 Task: Set Duration of Sprint called Sprint0000000205 in Scrum Project Project0000000069 to 1 week in Jira. Set Duration of Sprint called Sprint0000000206 in Scrum Project Project0000000069 to 2 weeks in Jira. Set Duration of Sprint called Sprint0000000207 in Scrum Project Project0000000069 to 3 weeks in Jira. Create a Sprint called Sprint0000000208 in Scrum Project Project0000000070 in Jira. Create a Sprint called Sprint0000000209 in Scrum Project Project0000000070 in Jira
Action: Mouse moved to (360, 233)
Screenshot: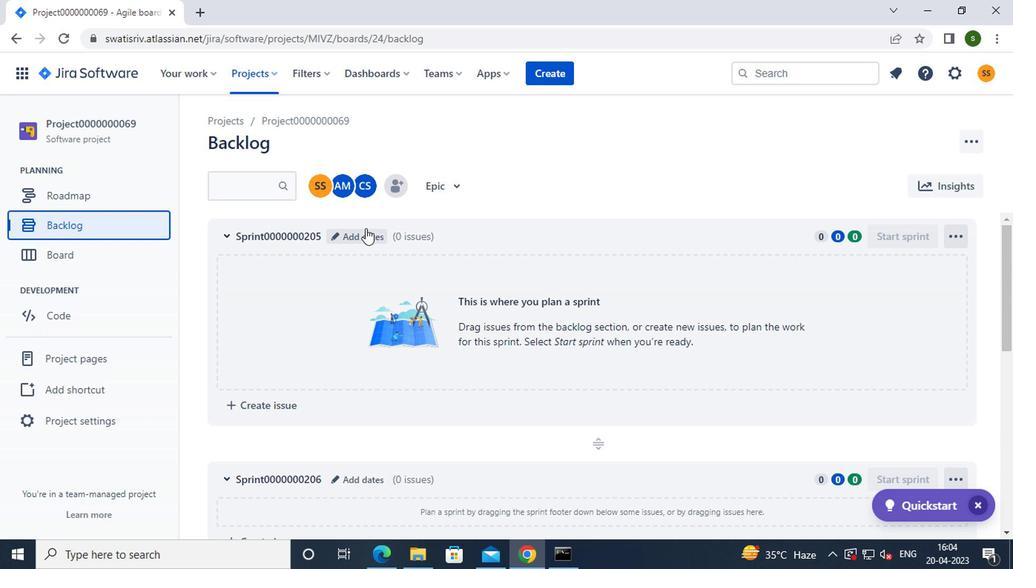
Action: Mouse pressed left at (360, 233)
Screenshot: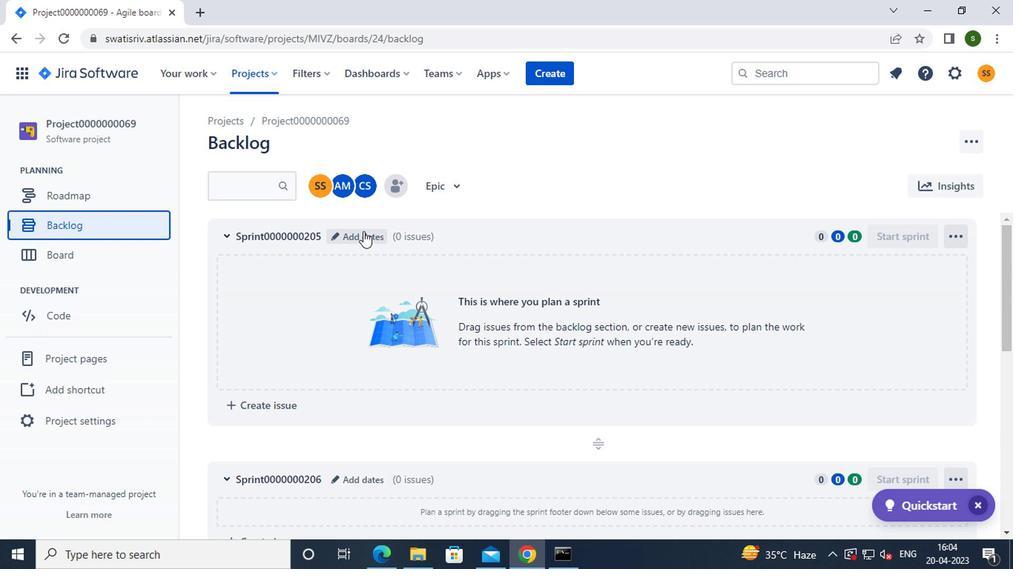 
Action: Mouse moved to (397, 232)
Screenshot: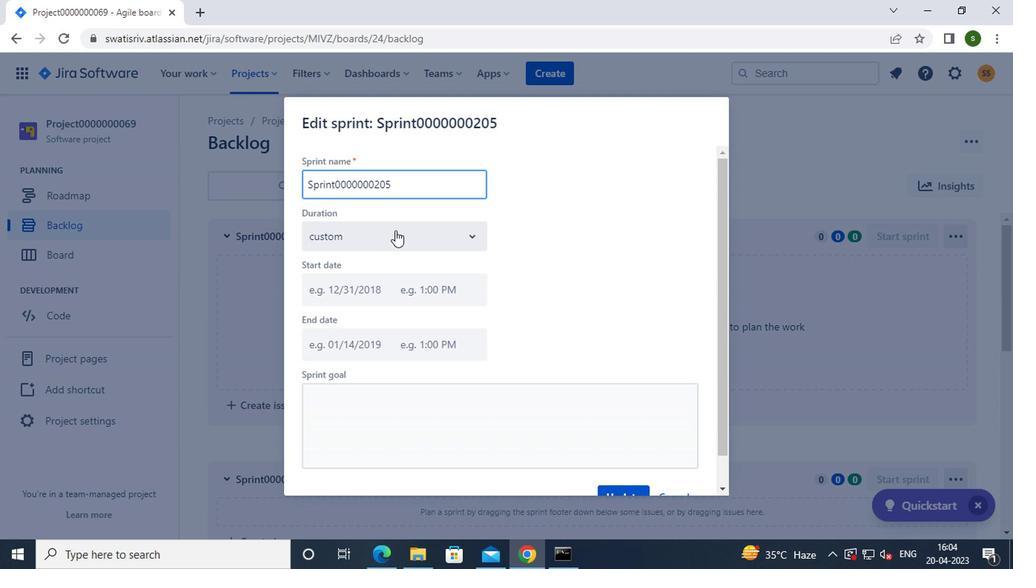 
Action: Mouse pressed left at (397, 232)
Screenshot: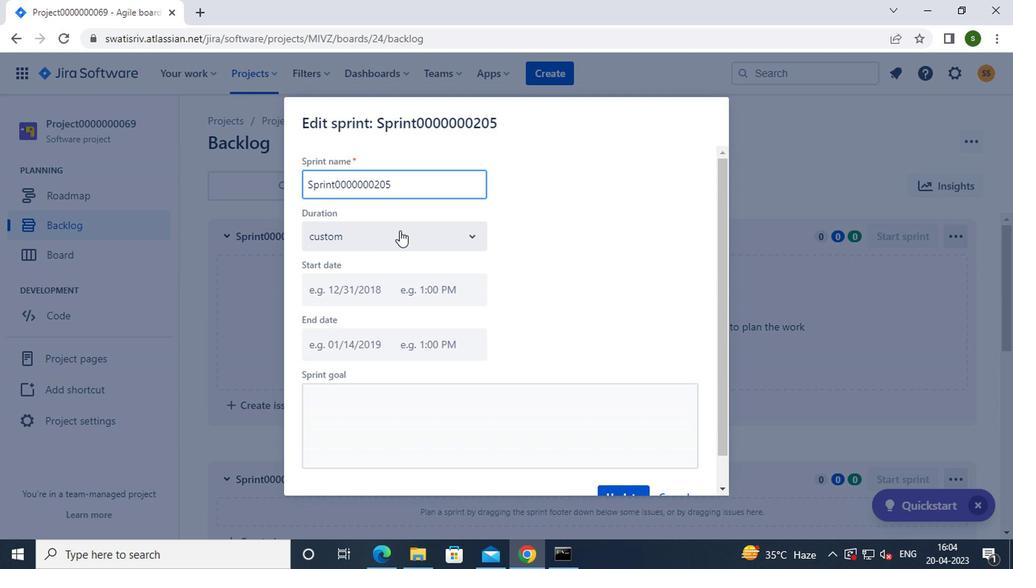 
Action: Mouse moved to (389, 279)
Screenshot: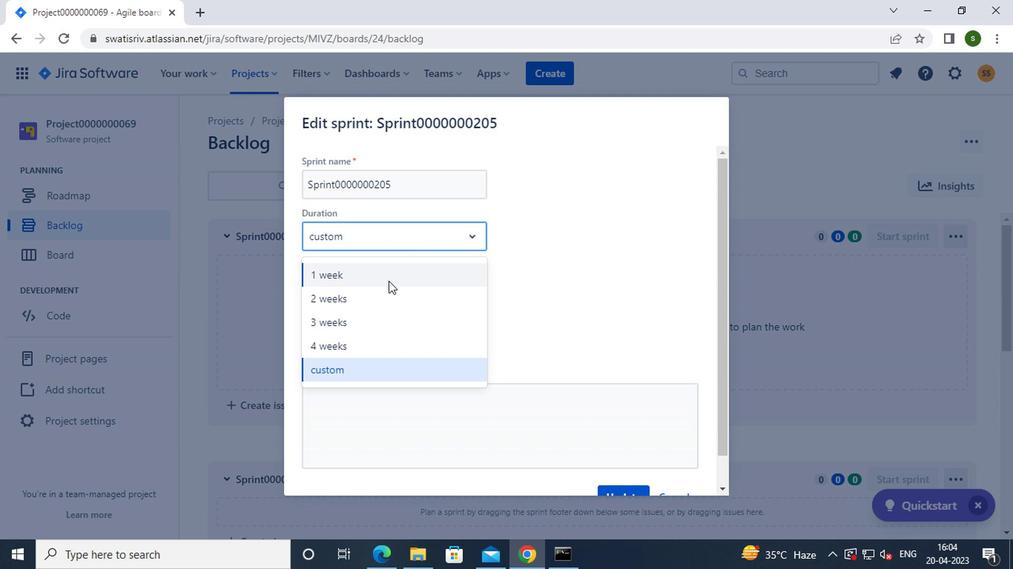 
Action: Mouse pressed left at (389, 279)
Screenshot: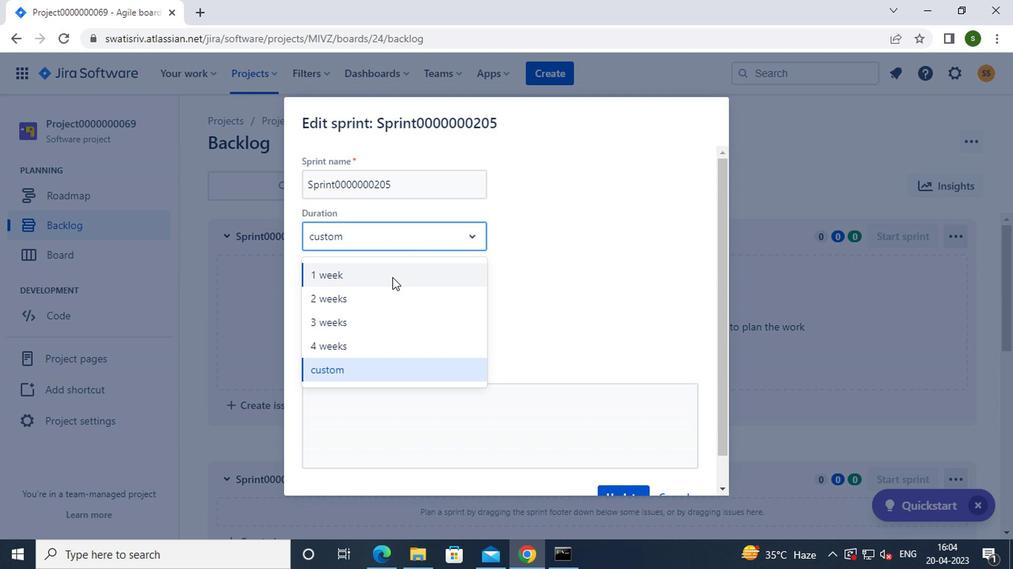
Action: Mouse moved to (626, 421)
Screenshot: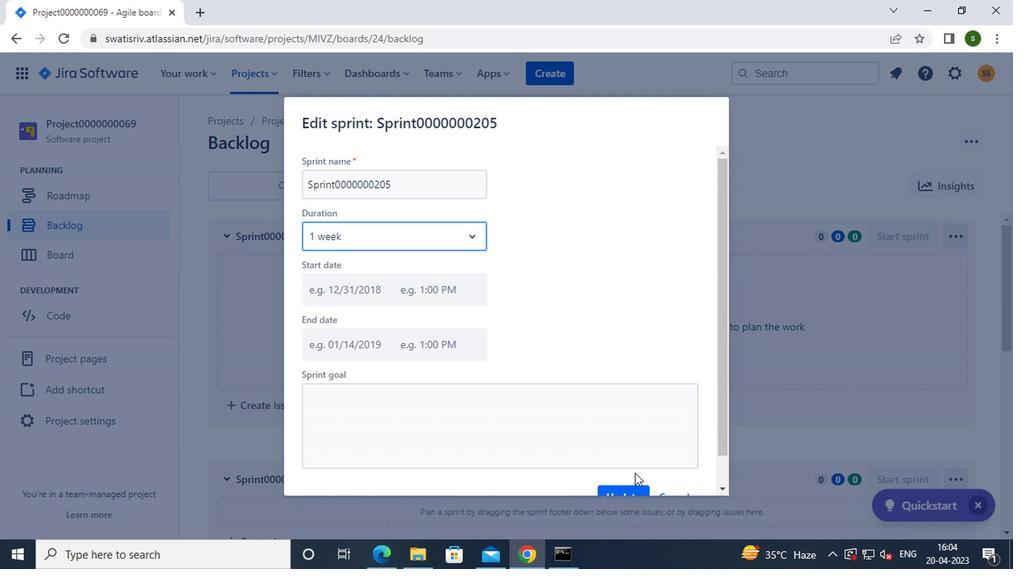 
Action: Mouse scrolled (626, 421) with delta (0, 0)
Screenshot: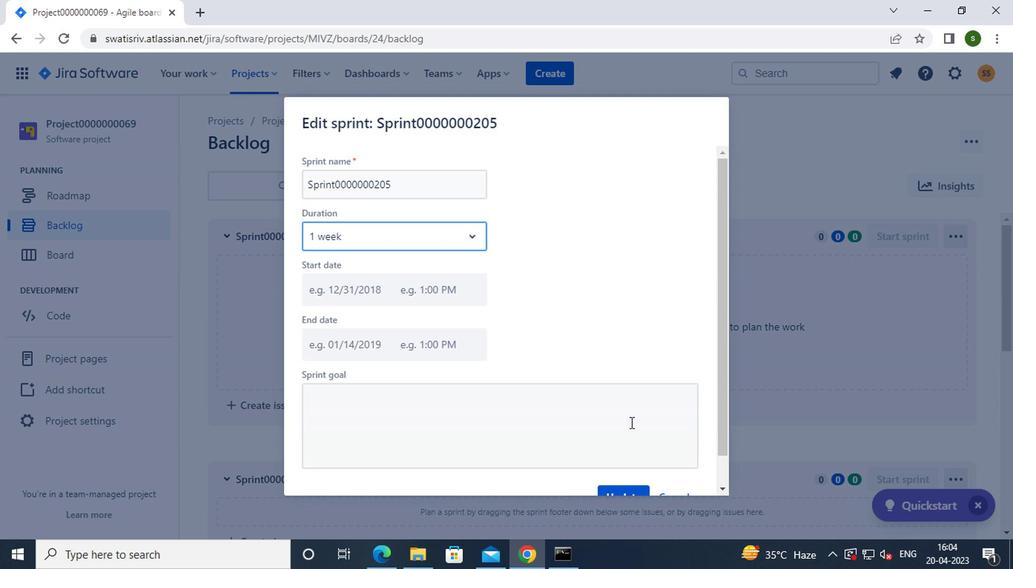 
Action: Mouse scrolled (626, 421) with delta (0, 0)
Screenshot: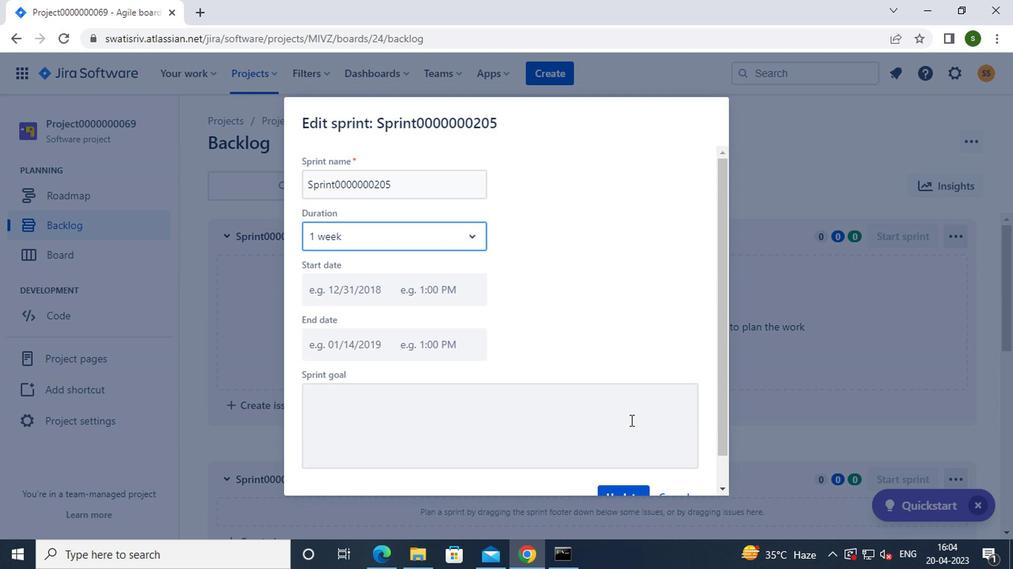 
Action: Mouse moved to (620, 459)
Screenshot: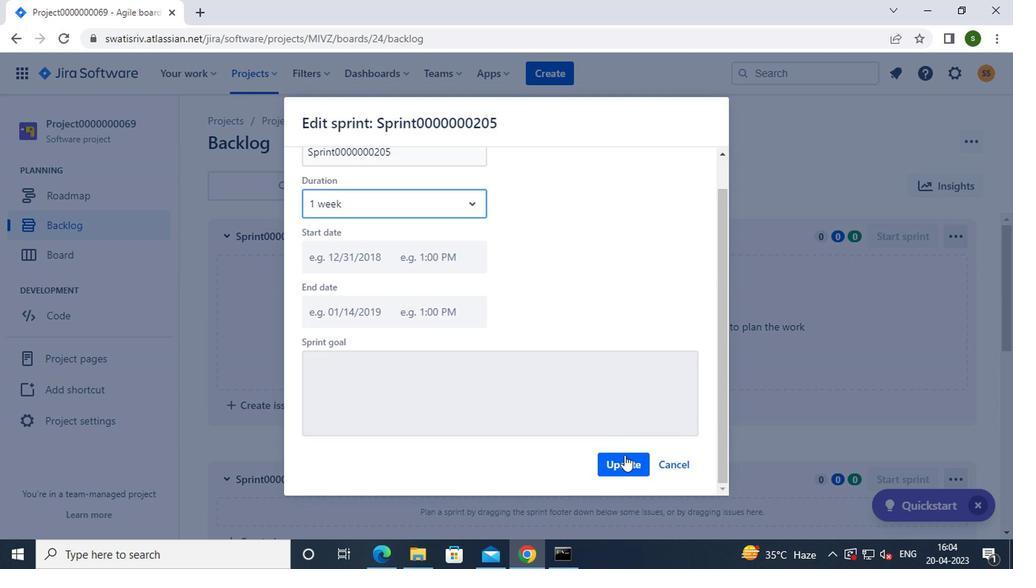 
Action: Mouse pressed left at (620, 459)
Screenshot: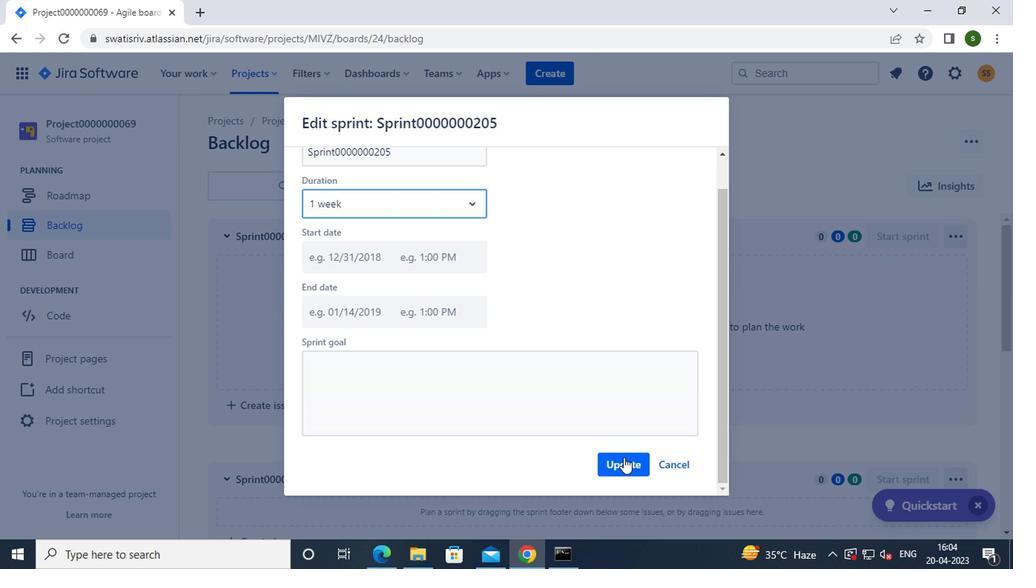 
Action: Mouse scrolled (620, 457) with delta (0, -1)
Screenshot: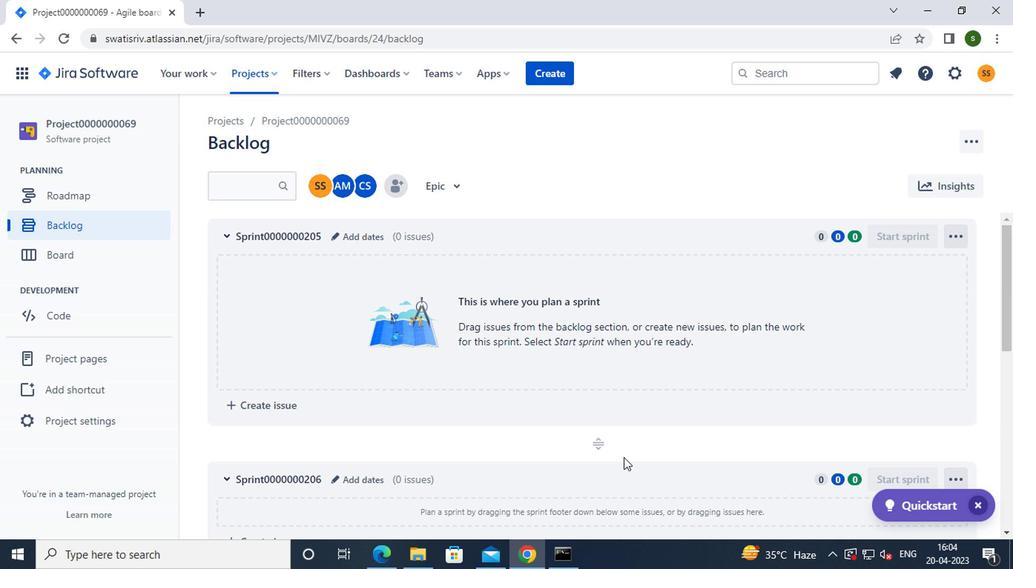 
Action: Mouse scrolled (620, 457) with delta (0, -1)
Screenshot: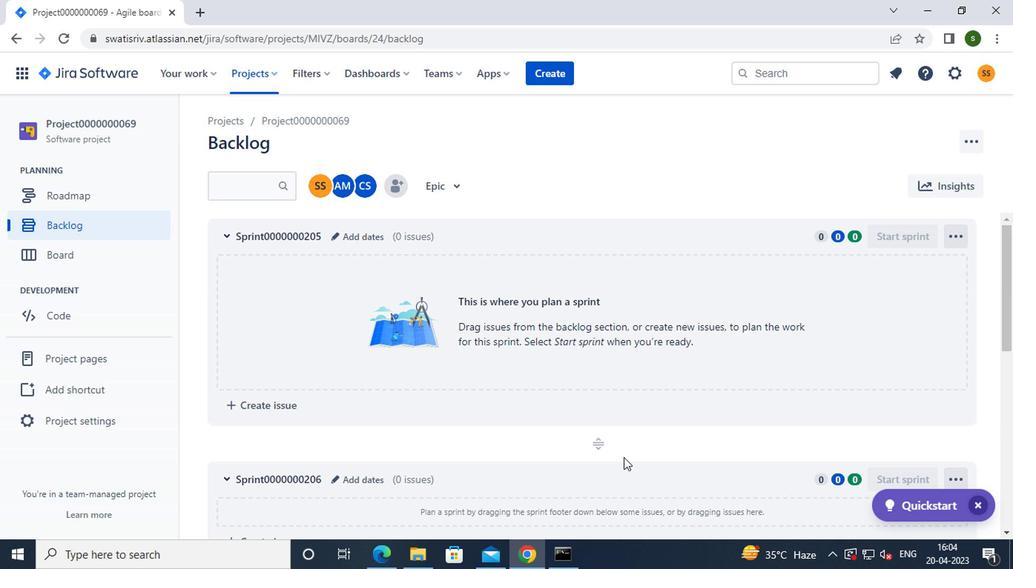 
Action: Mouse moved to (370, 332)
Screenshot: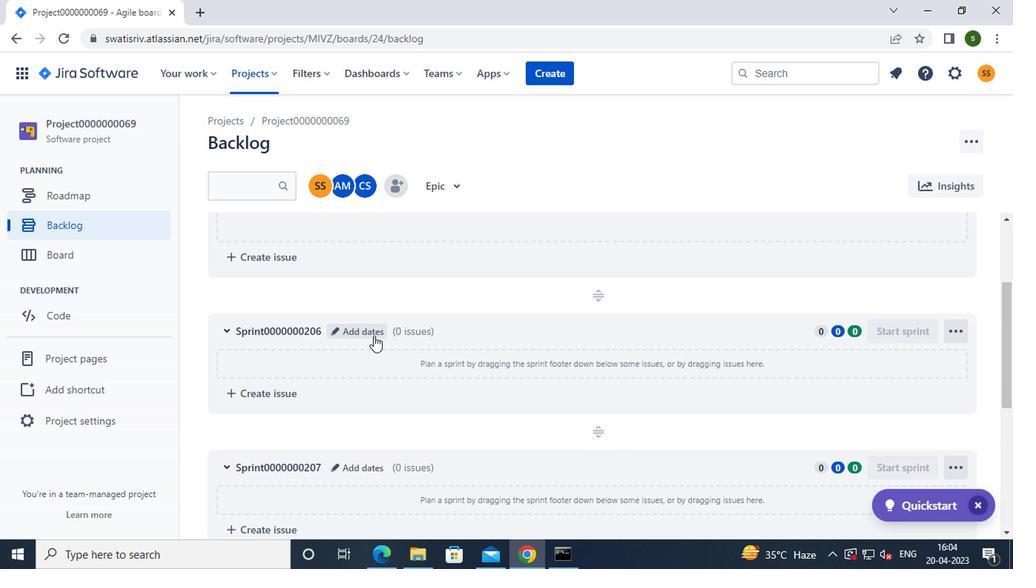 
Action: Mouse pressed left at (370, 332)
Screenshot: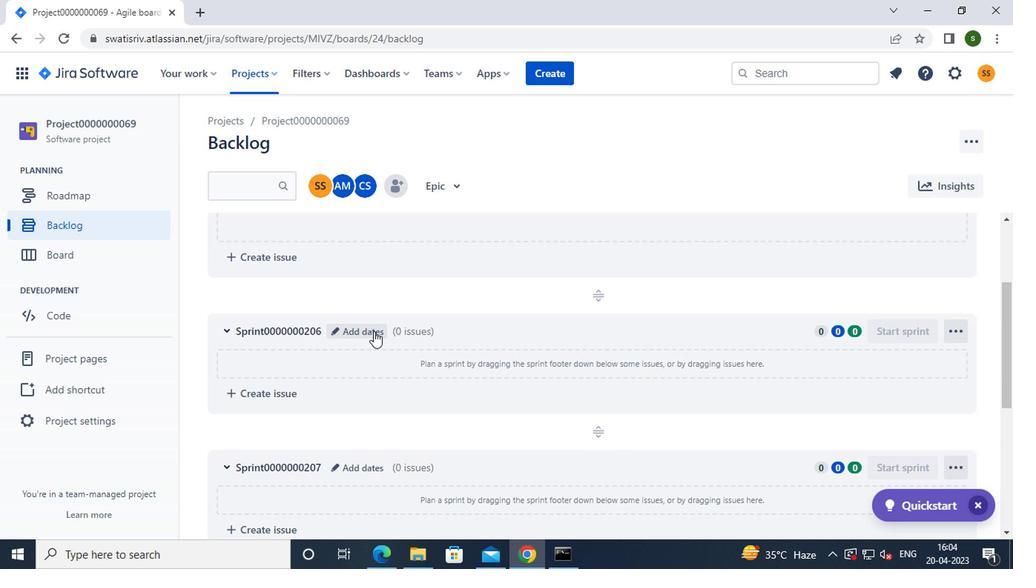 
Action: Mouse moved to (417, 244)
Screenshot: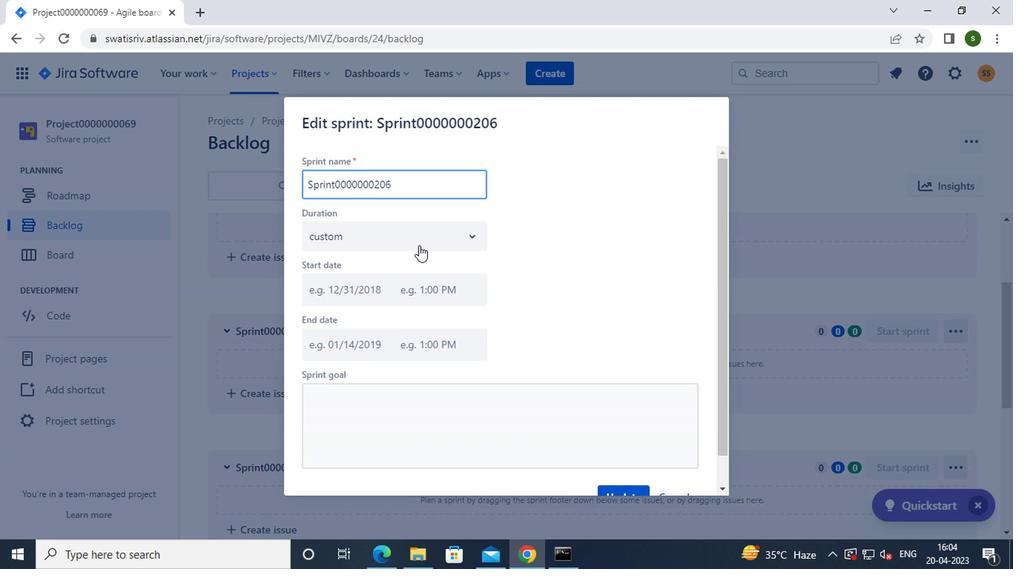 
Action: Mouse pressed left at (417, 244)
Screenshot: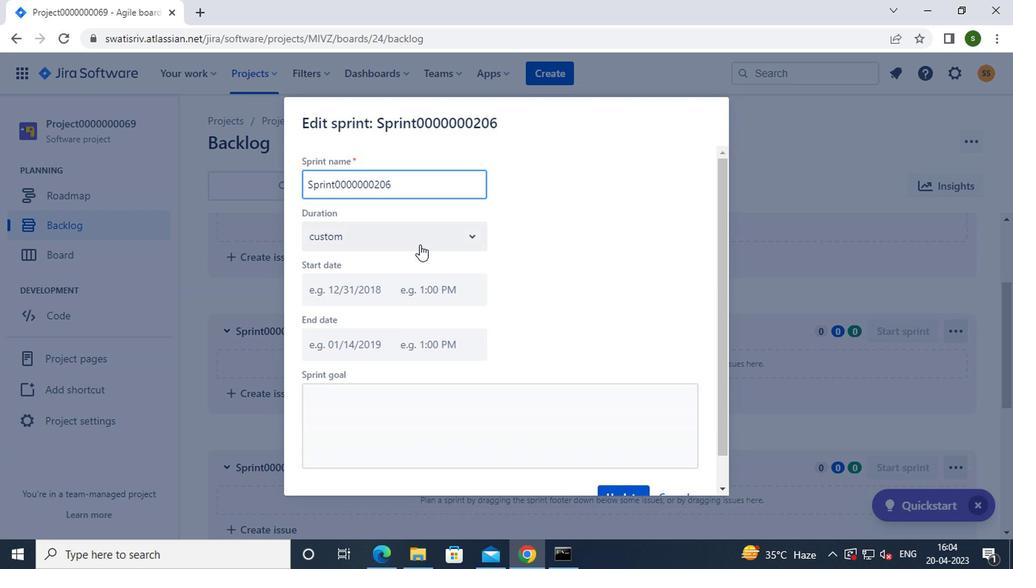
Action: Mouse moved to (384, 304)
Screenshot: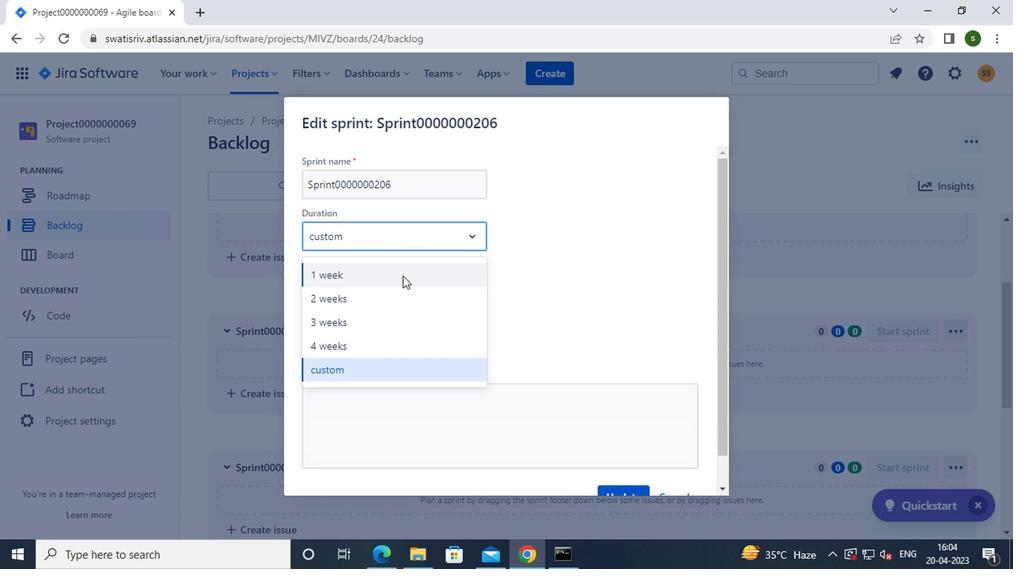 
Action: Mouse pressed left at (384, 304)
Screenshot: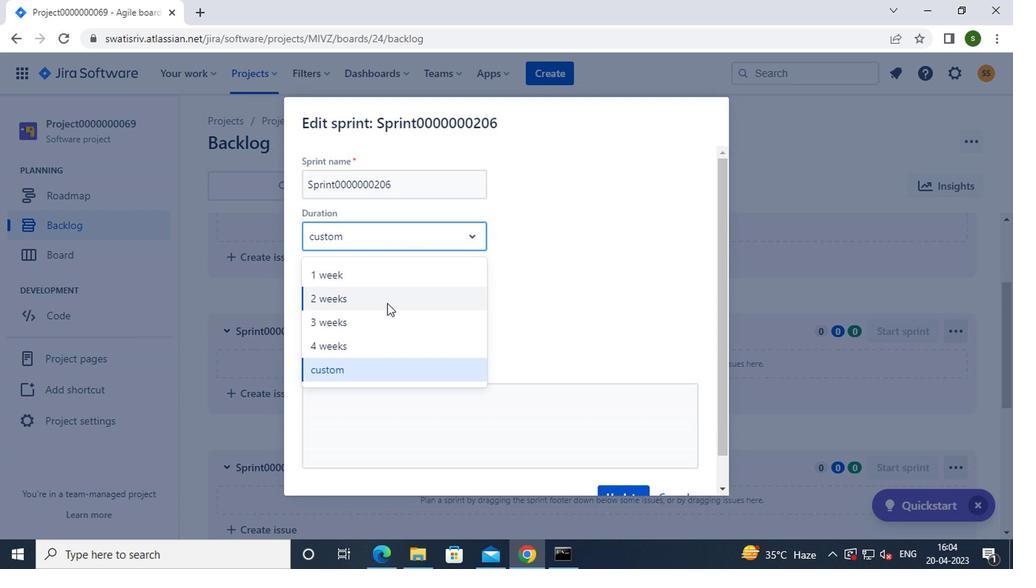 
Action: Mouse moved to (630, 369)
Screenshot: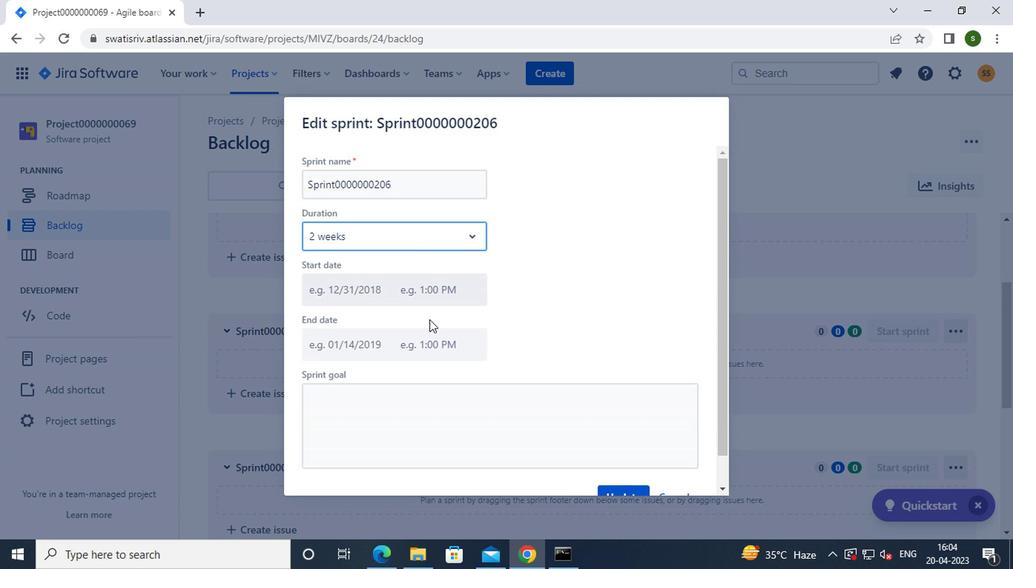 
Action: Mouse scrolled (630, 369) with delta (0, 0)
Screenshot: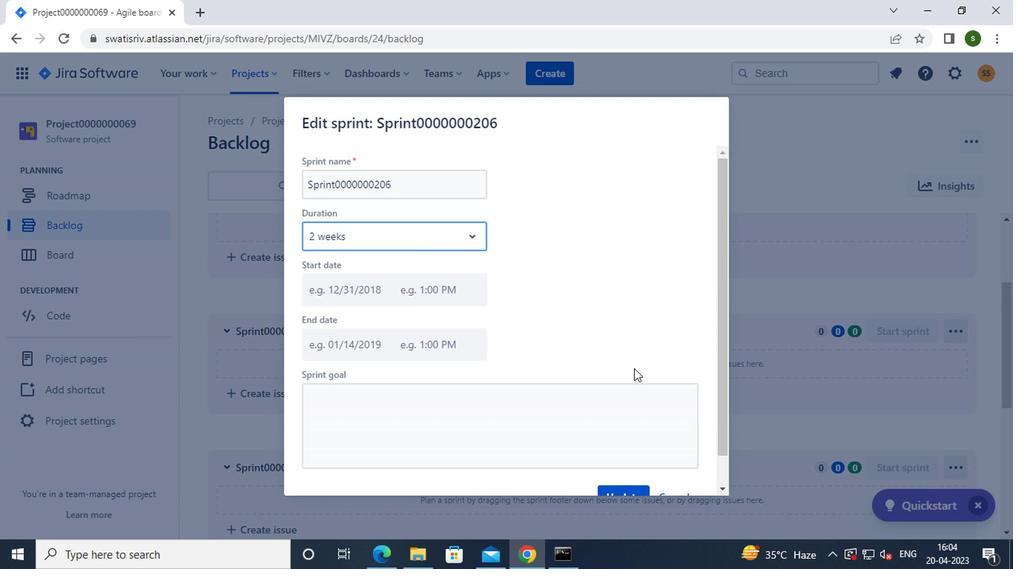 
Action: Mouse scrolled (630, 369) with delta (0, 0)
Screenshot: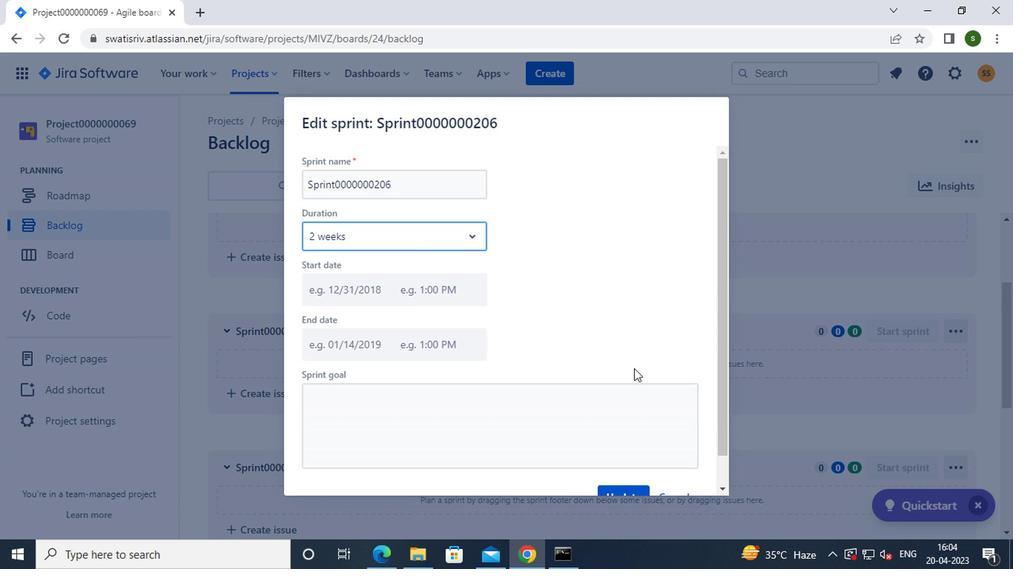 
Action: Mouse moved to (628, 463)
Screenshot: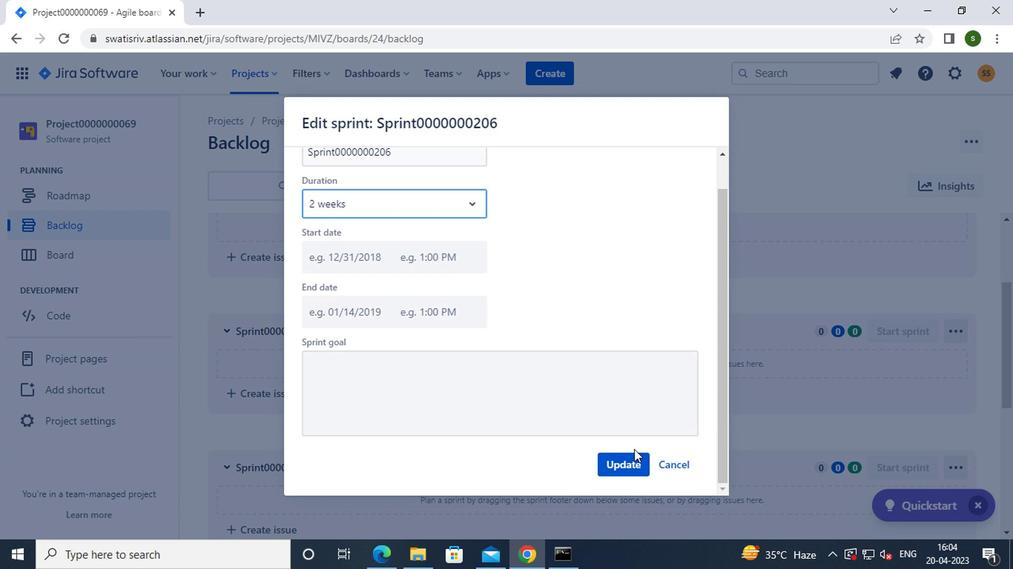 
Action: Mouse pressed left at (628, 463)
Screenshot: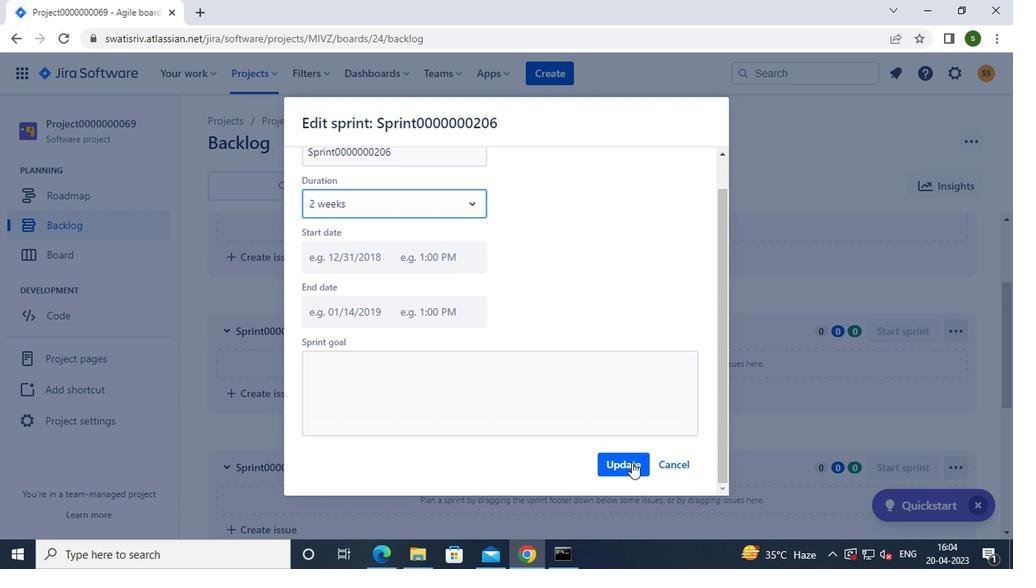 
Action: Mouse moved to (564, 352)
Screenshot: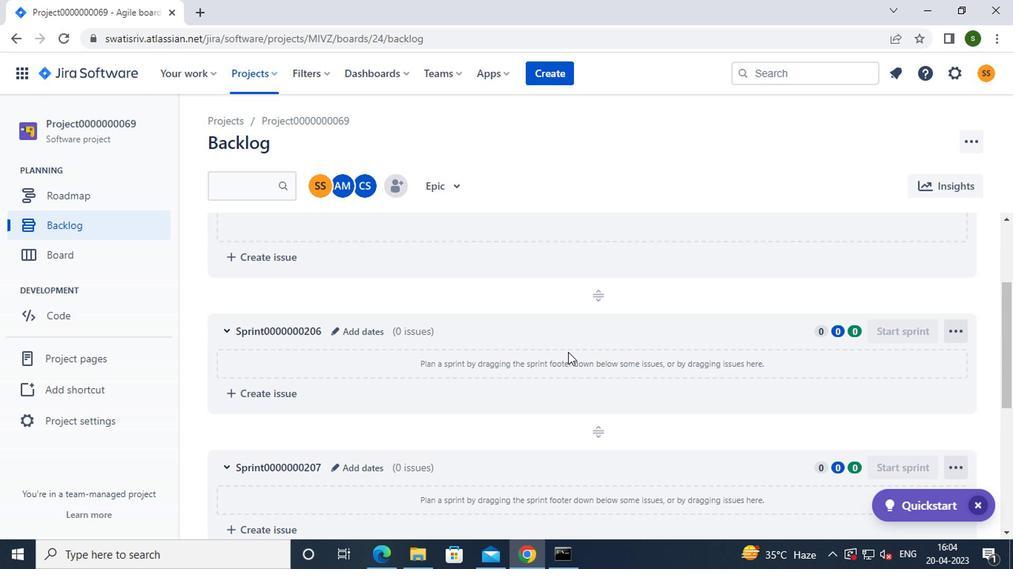 
Action: Mouse scrolled (564, 351) with delta (0, -1)
Screenshot: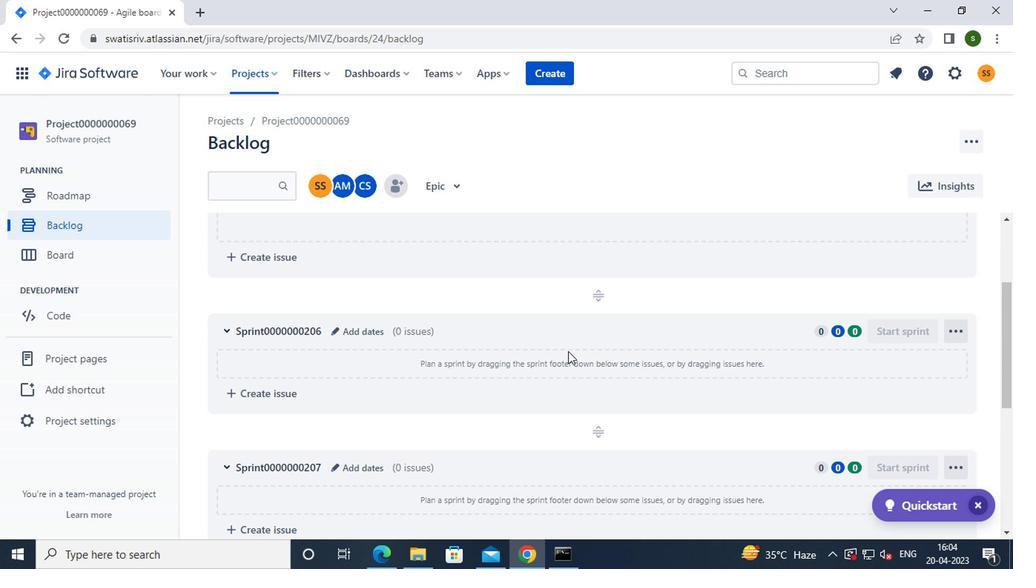 
Action: Mouse scrolled (564, 351) with delta (0, -1)
Screenshot: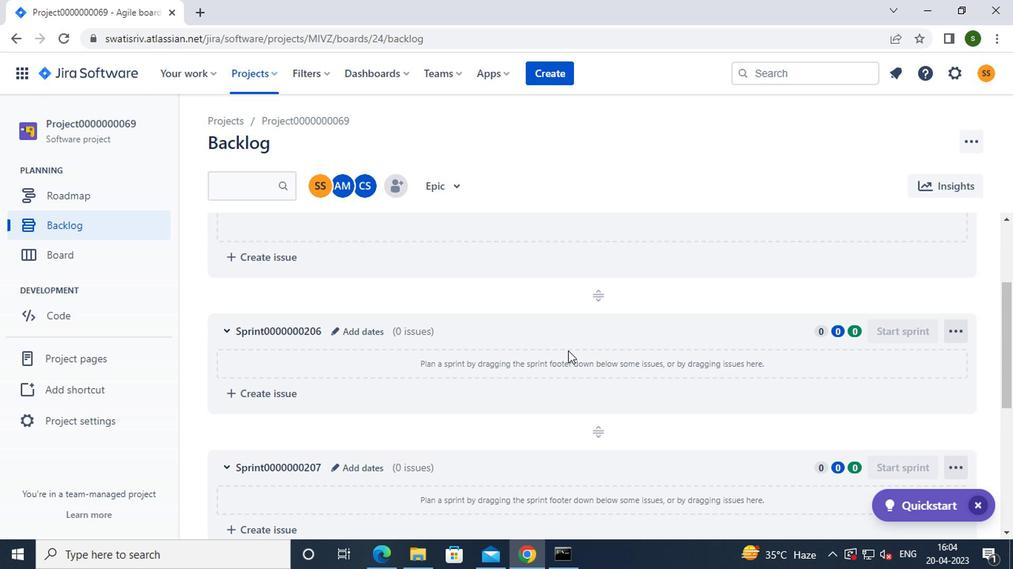 
Action: Mouse moved to (371, 321)
Screenshot: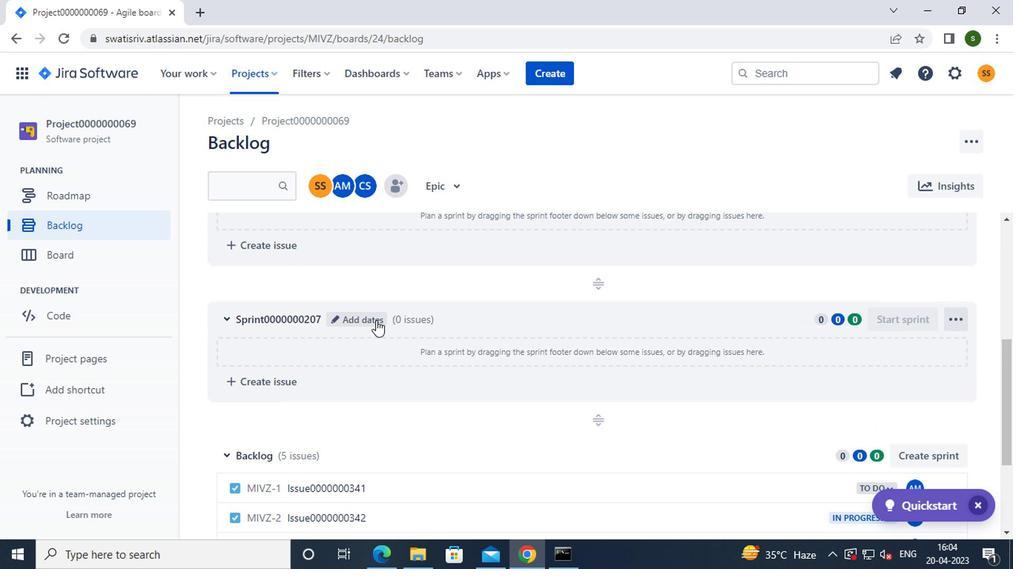 
Action: Mouse pressed left at (371, 321)
Screenshot: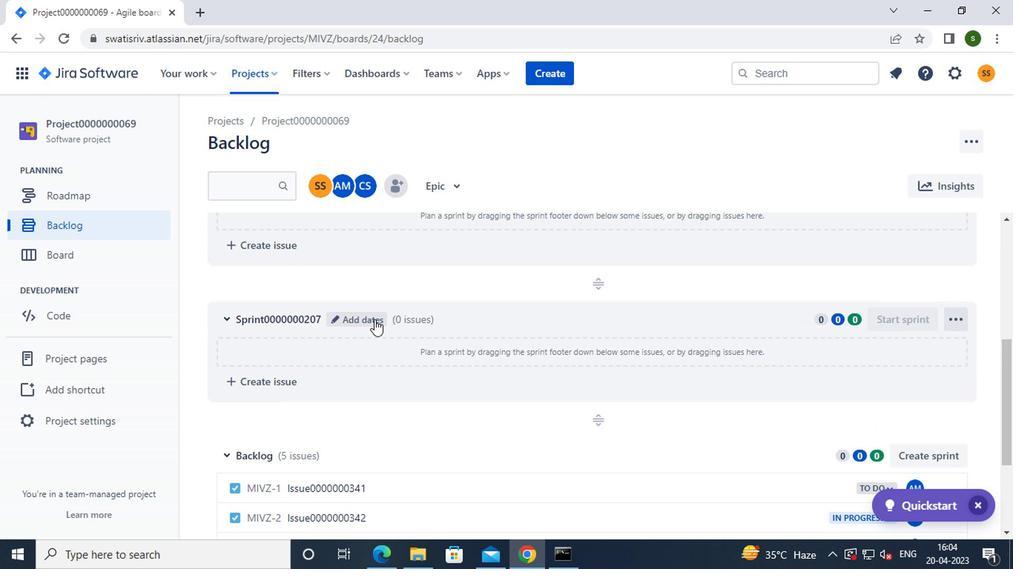 
Action: Mouse moved to (419, 232)
Screenshot: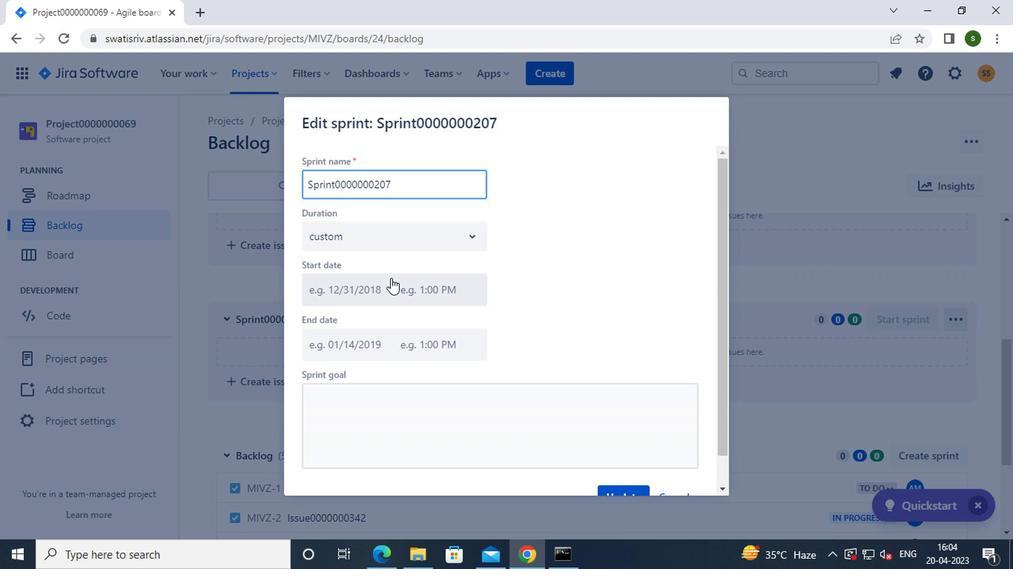 
Action: Mouse pressed left at (419, 232)
Screenshot: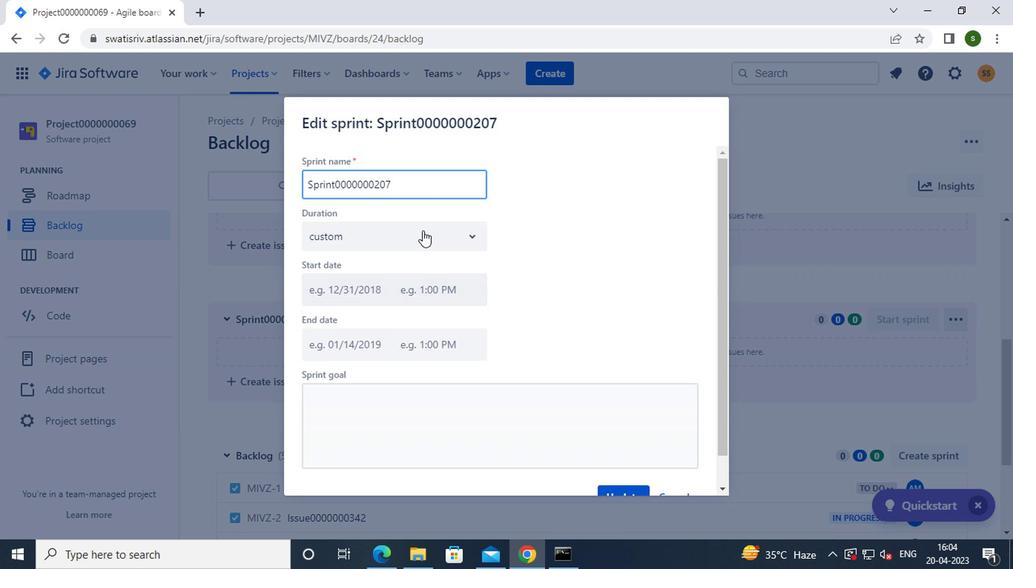 
Action: Mouse moved to (369, 322)
Screenshot: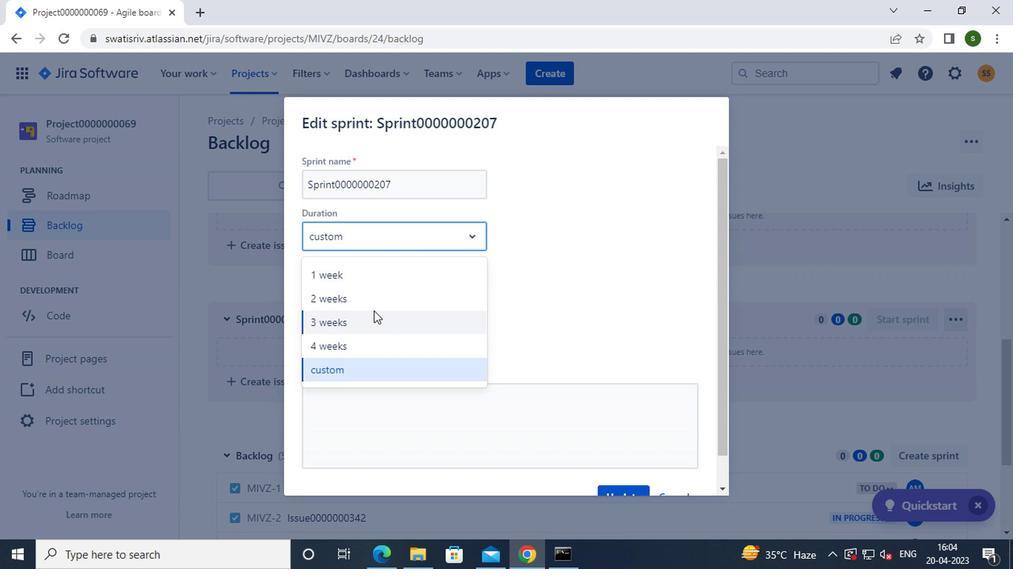
Action: Mouse pressed left at (369, 322)
Screenshot: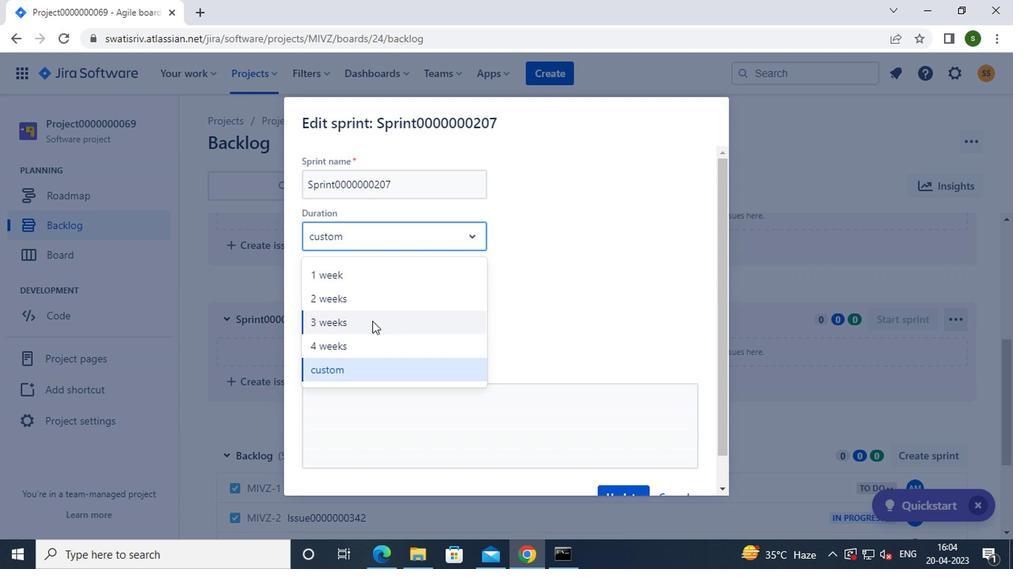 
Action: Mouse moved to (626, 394)
Screenshot: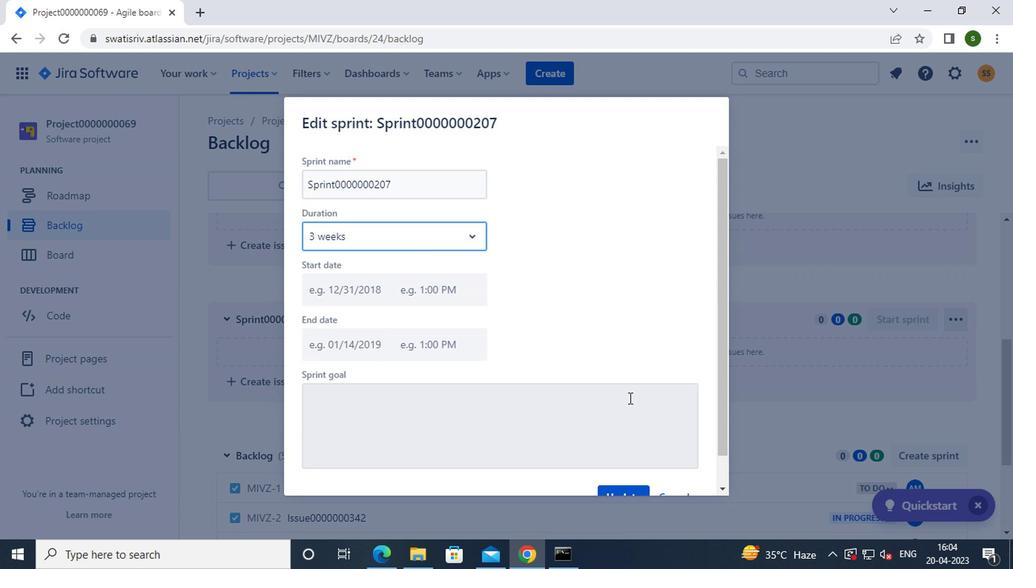 
Action: Mouse scrolled (626, 393) with delta (0, -1)
Screenshot: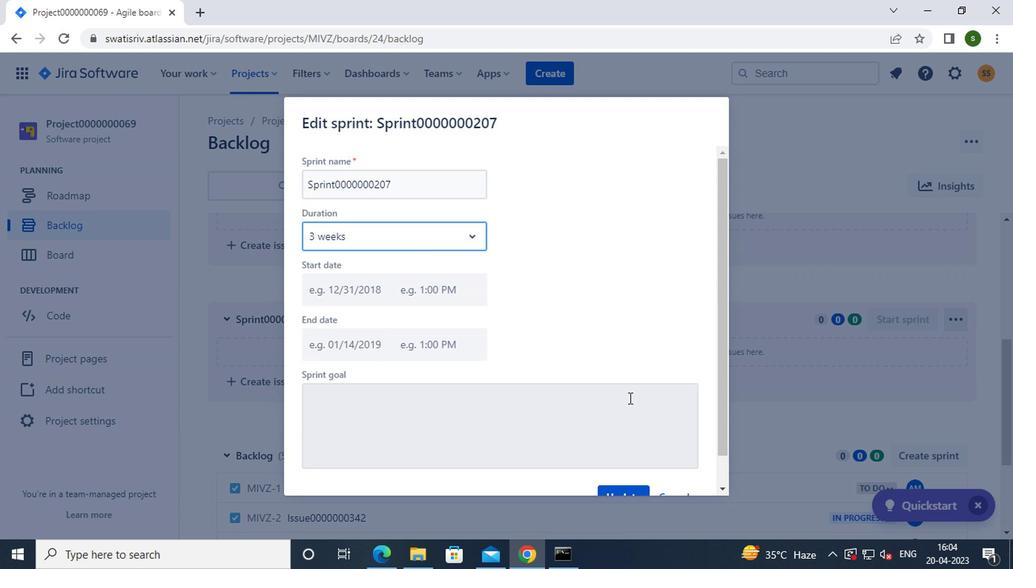 
Action: Mouse scrolled (626, 393) with delta (0, -1)
Screenshot: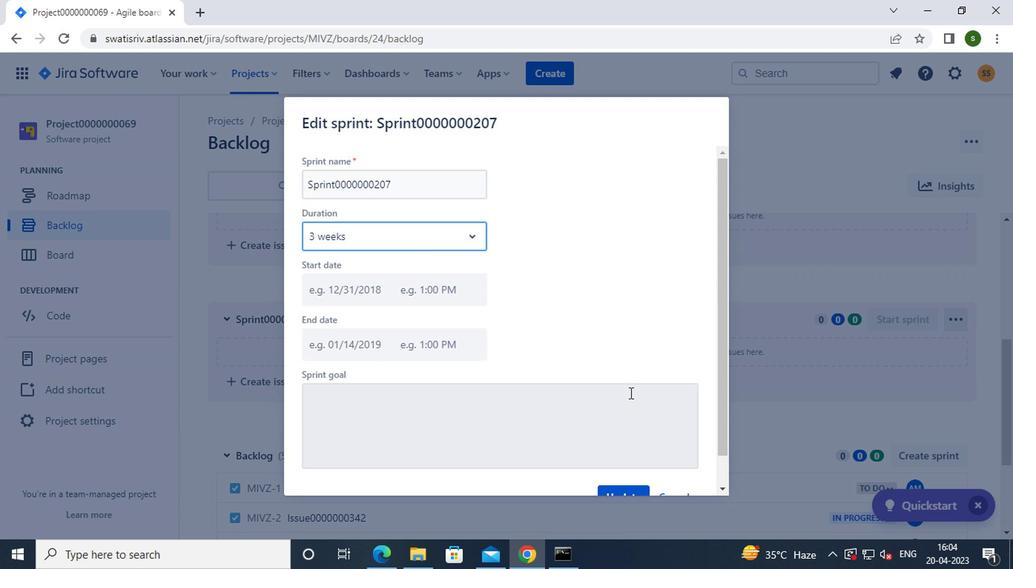 
Action: Mouse moved to (623, 460)
Screenshot: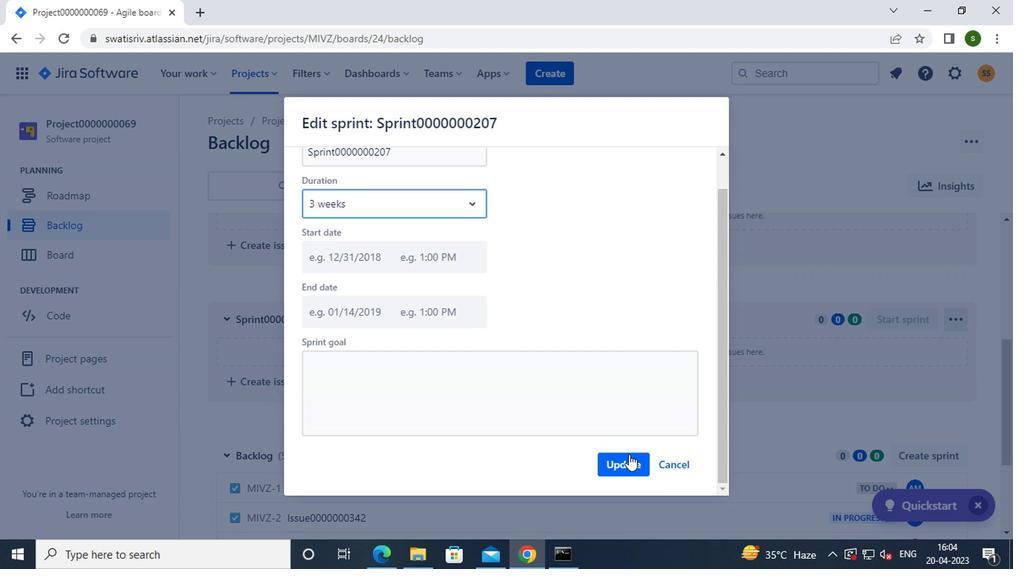 
Action: Mouse pressed left at (623, 460)
Screenshot: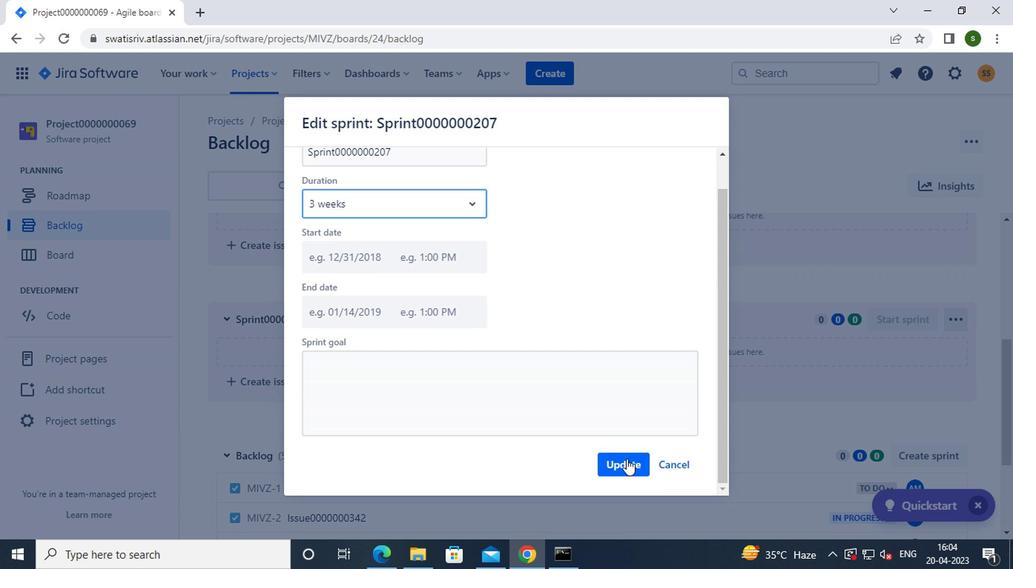 
Action: Mouse moved to (235, 75)
Screenshot: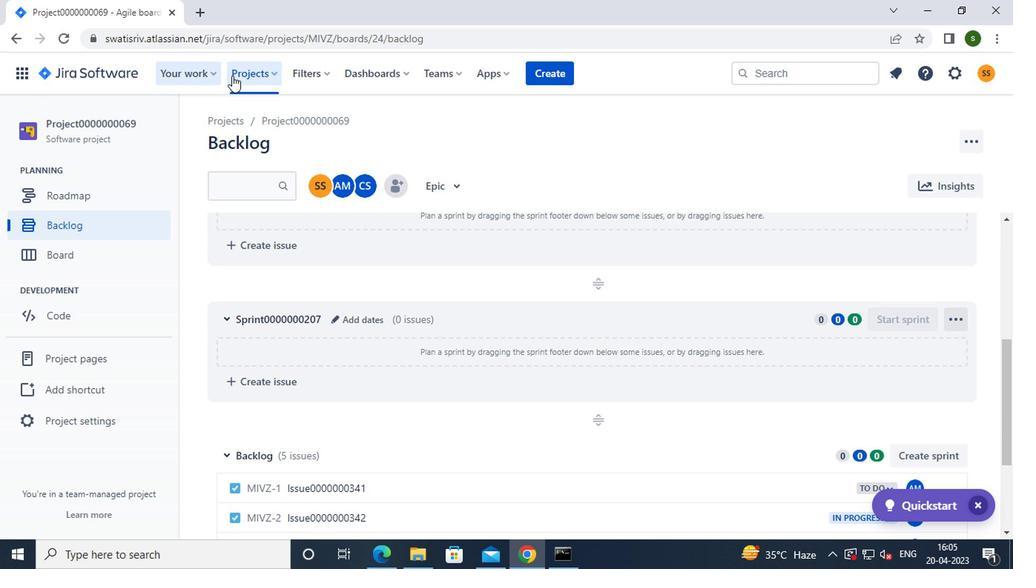
Action: Mouse pressed left at (235, 75)
Screenshot: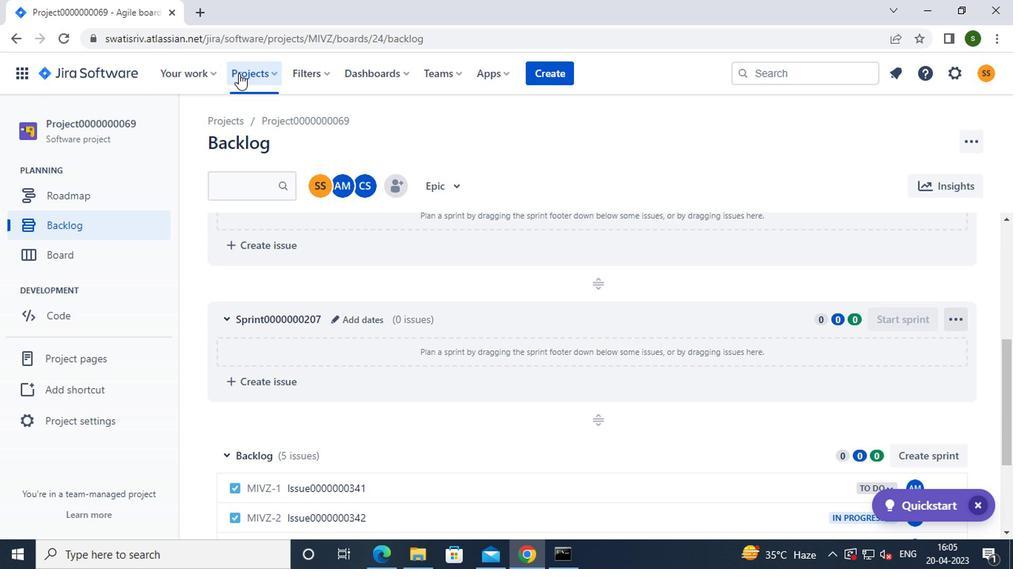 
Action: Mouse moved to (301, 172)
Screenshot: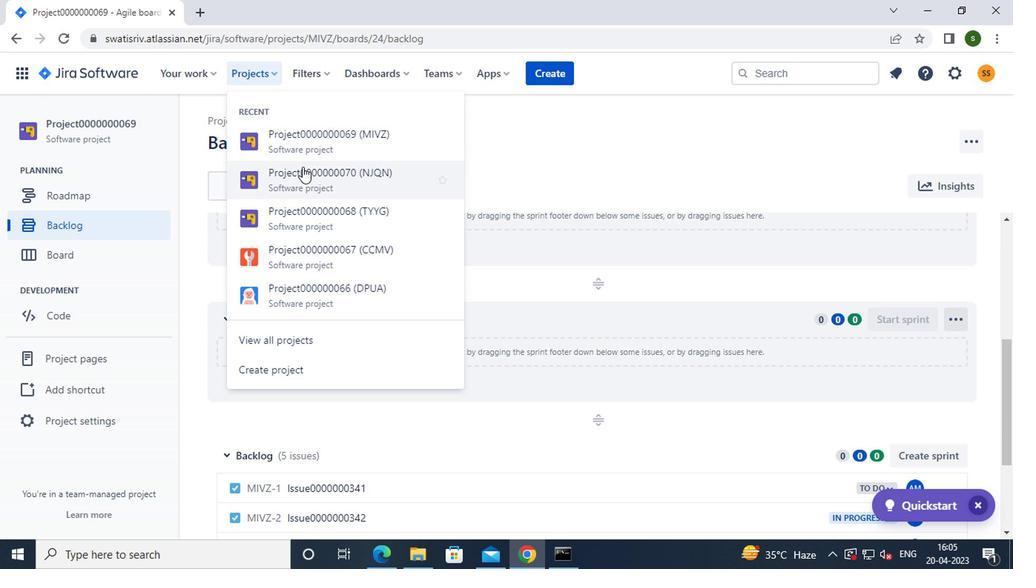 
Action: Mouse pressed left at (301, 172)
Screenshot: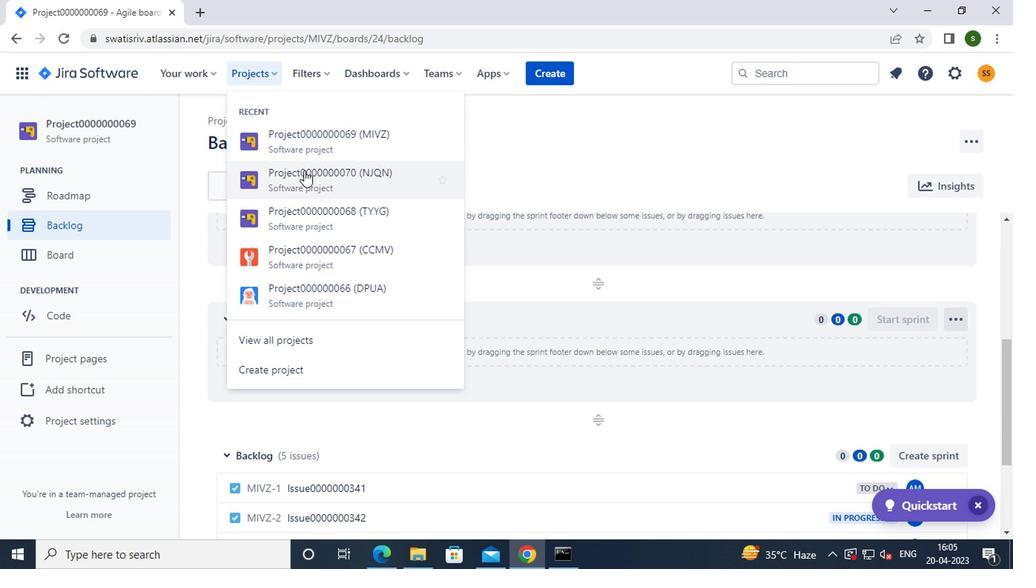 
Action: Mouse moved to (108, 227)
Screenshot: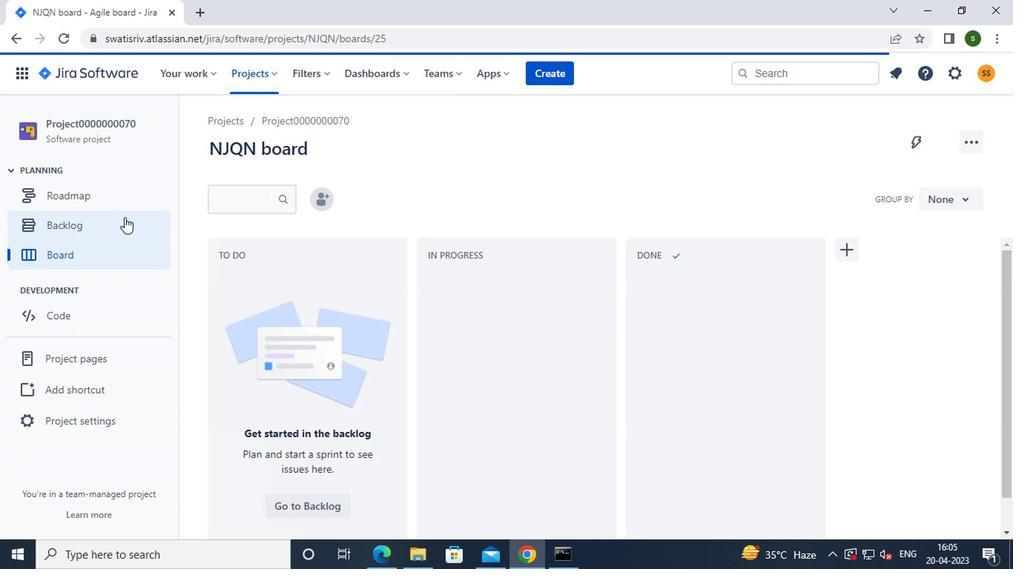 
Action: Mouse pressed left at (108, 227)
Screenshot: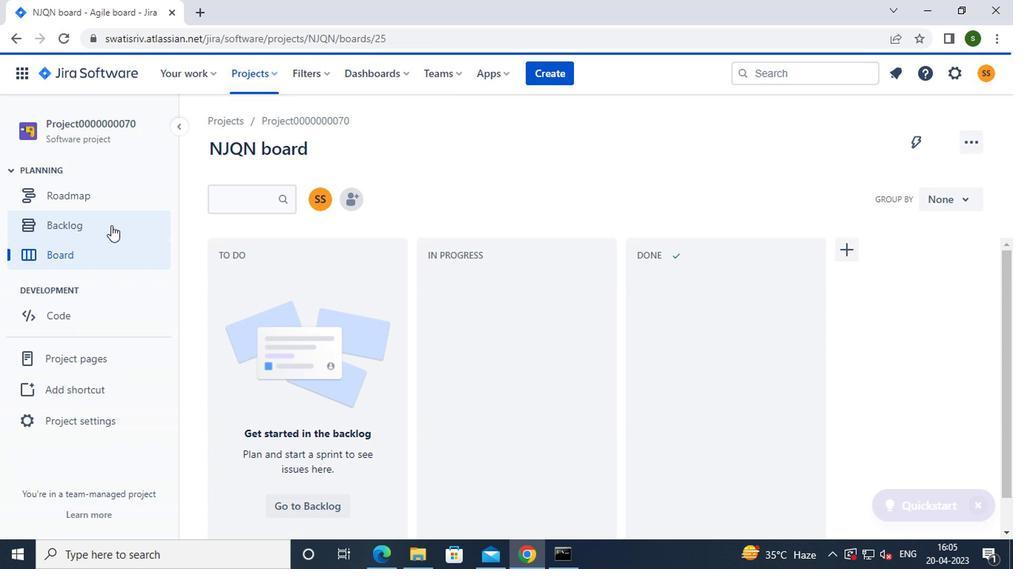 
Action: Mouse moved to (928, 240)
Screenshot: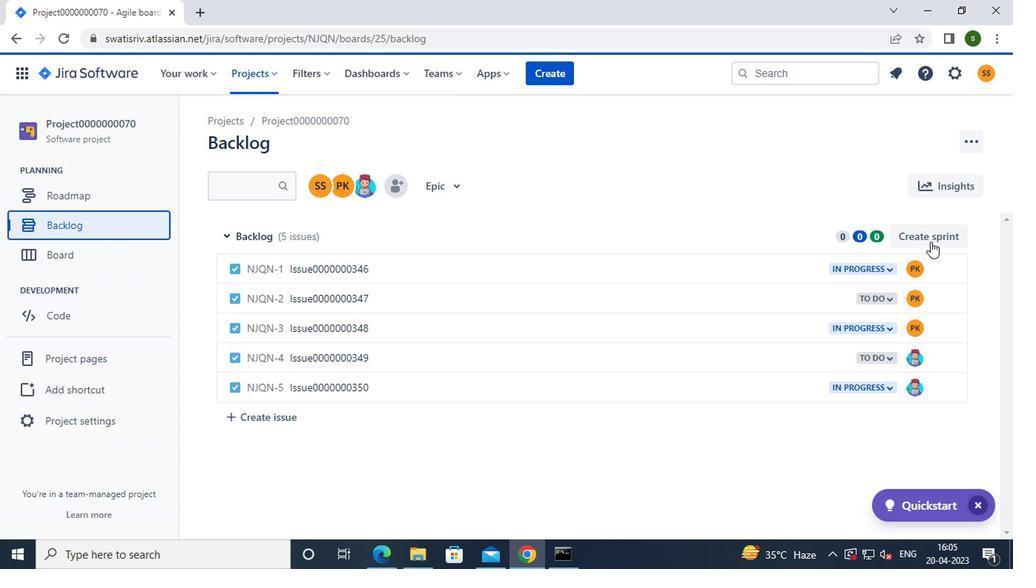 
Action: Mouse pressed left at (928, 240)
Screenshot: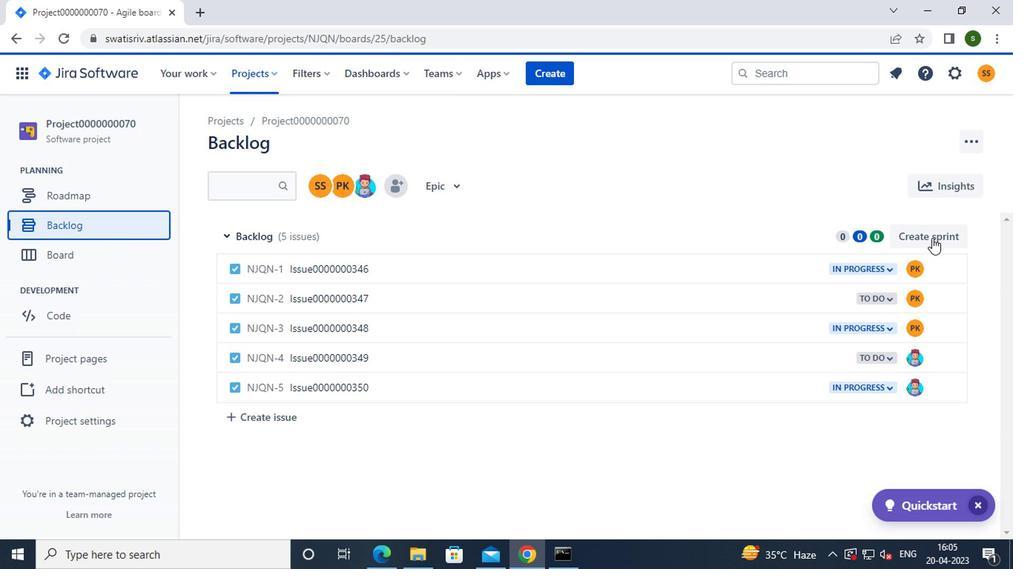 
Action: Mouse moved to (951, 233)
Screenshot: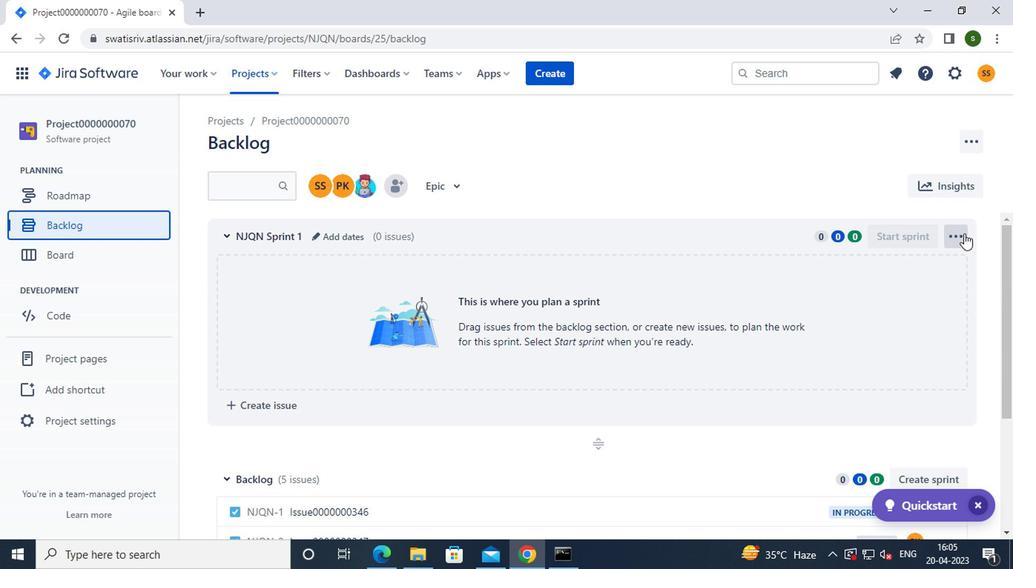 
Action: Mouse pressed left at (951, 233)
Screenshot: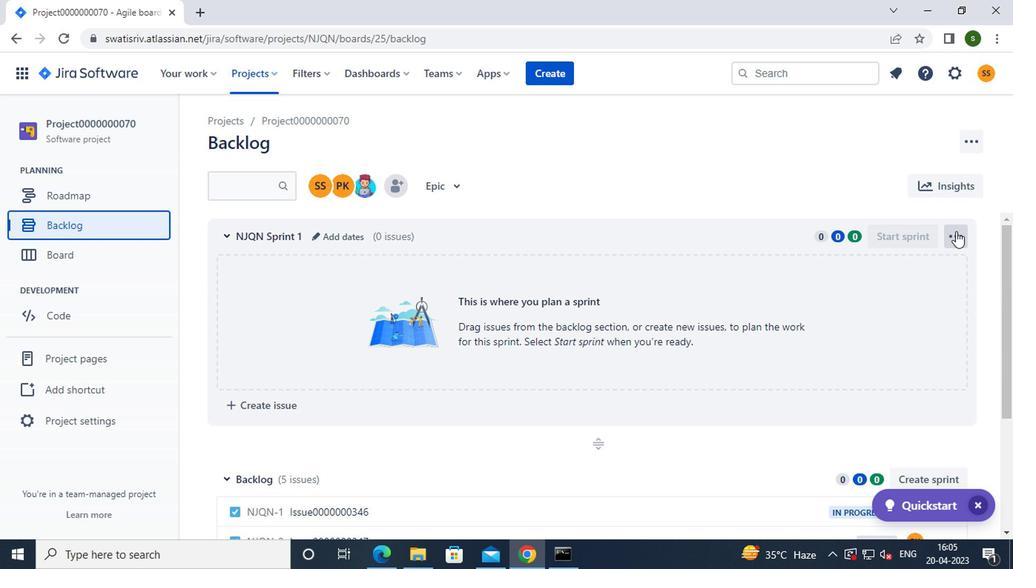 
Action: Mouse moved to (934, 265)
Screenshot: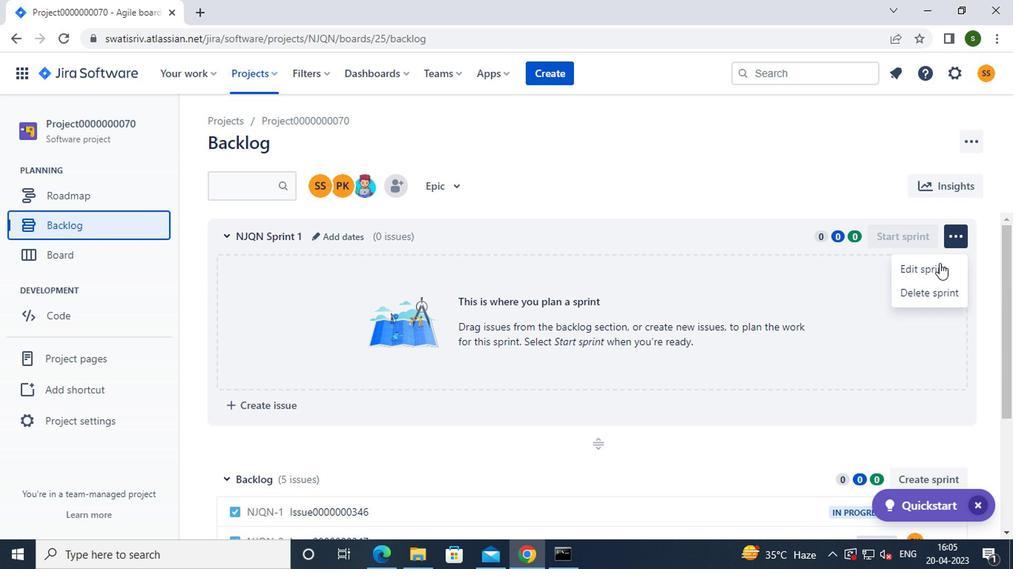 
Action: Mouse pressed left at (934, 265)
Screenshot: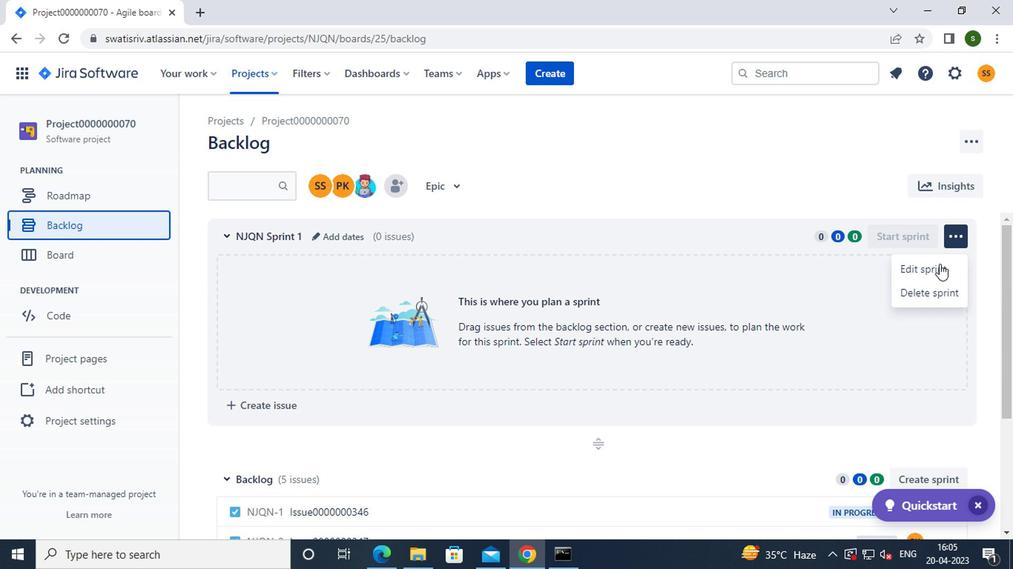 
Action: Mouse moved to (406, 197)
Screenshot: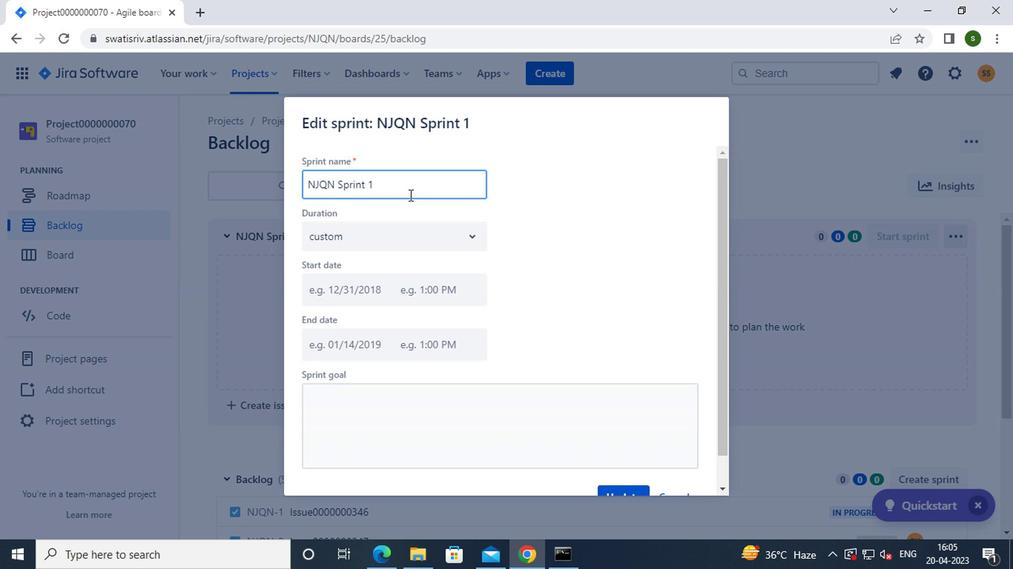
Action: Key pressed <Key.backspace><Key.backspace><Key.backspace><Key.backspace><Key.backspace><Key.backspace><Key.backspace><Key.backspace><Key.backspace><Key.backspace><Key.backspace><Key.backspace><Key.backspace><Key.backspace><Key.backspace><Key.backspace><Key.backspace><Key.backspace><Key.backspace>s<Key.caps_lock>print0000000208
Screenshot: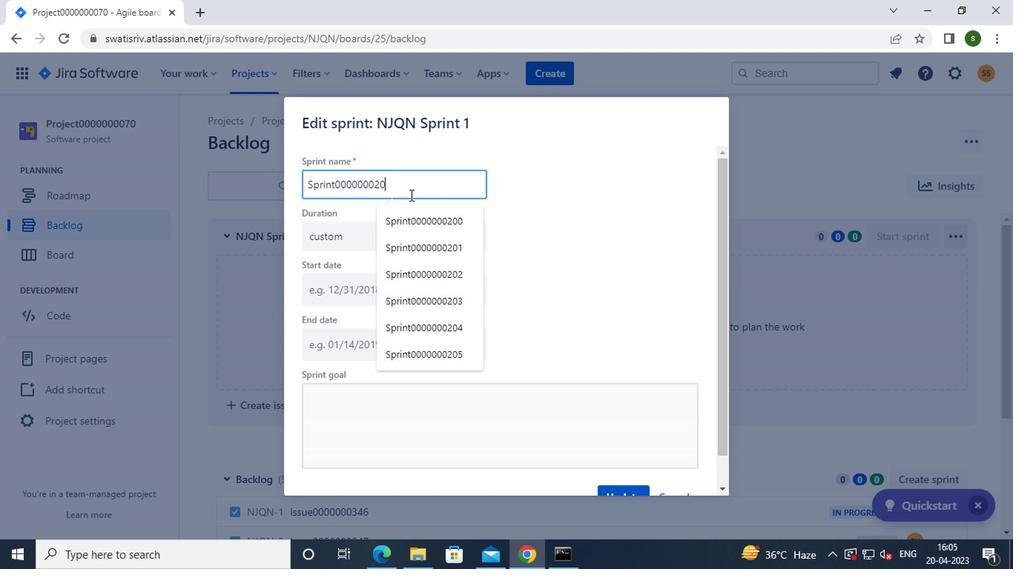 
Action: Mouse moved to (501, 234)
Screenshot: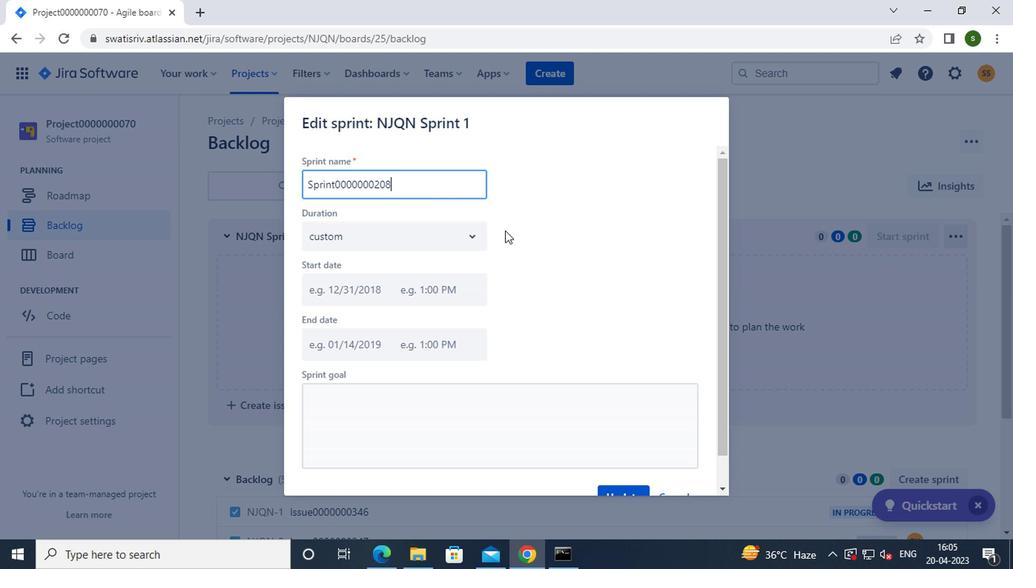 
Action: Mouse scrolled (501, 234) with delta (0, 0)
Screenshot: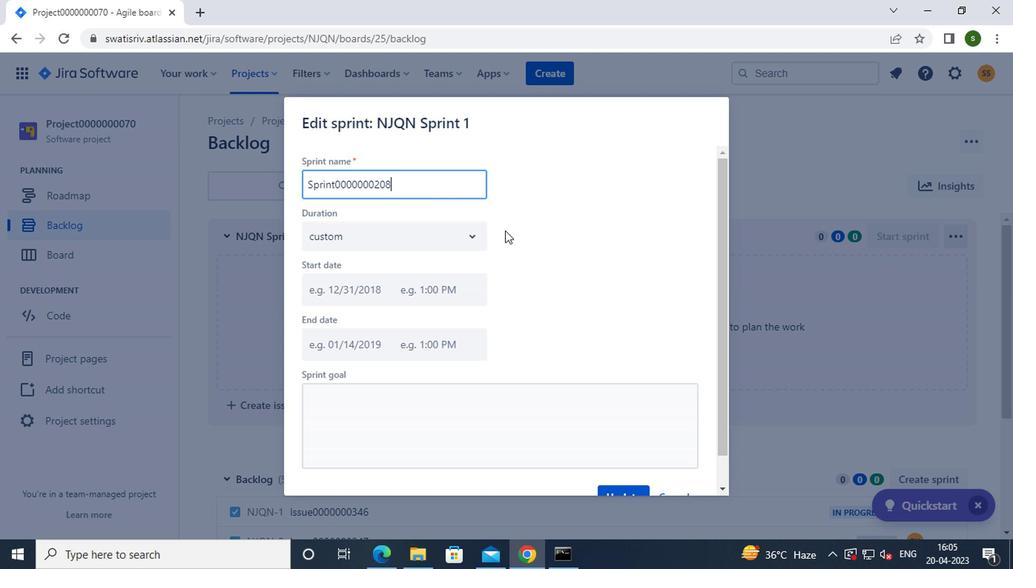 
Action: Mouse moved to (501, 235)
Screenshot: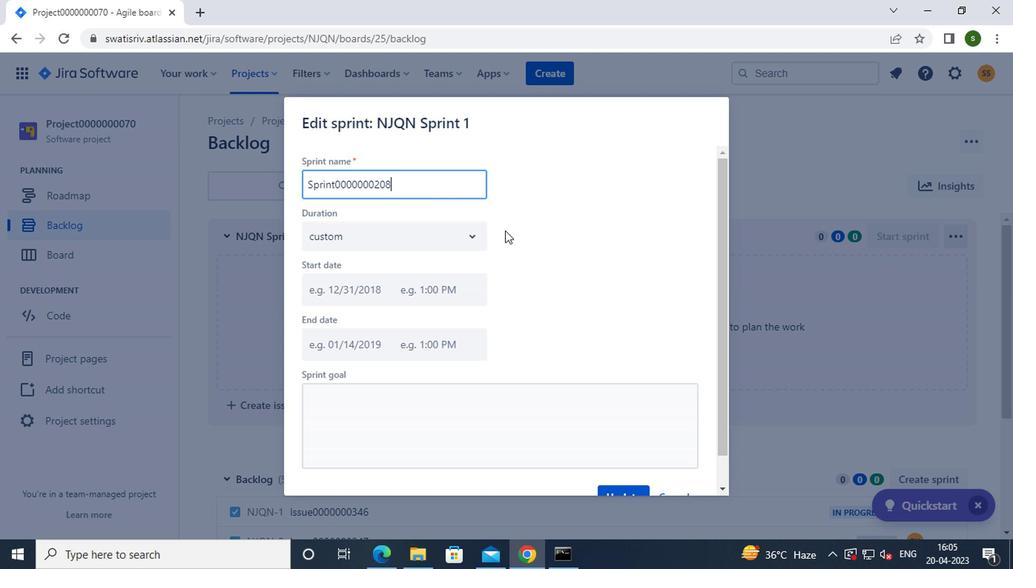 
Action: Mouse scrolled (501, 234) with delta (0, 0)
Screenshot: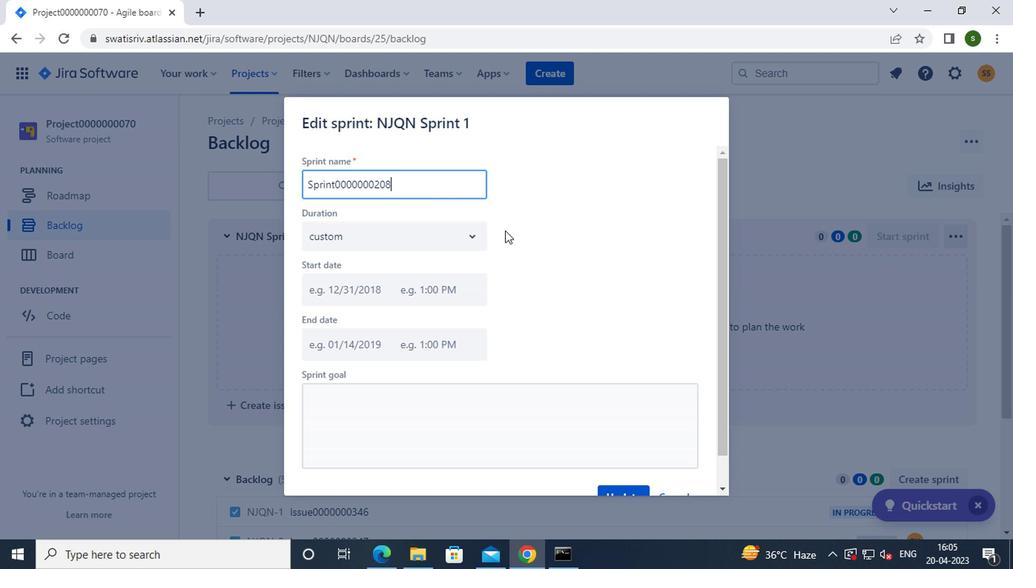 
Action: Mouse moved to (616, 466)
Screenshot: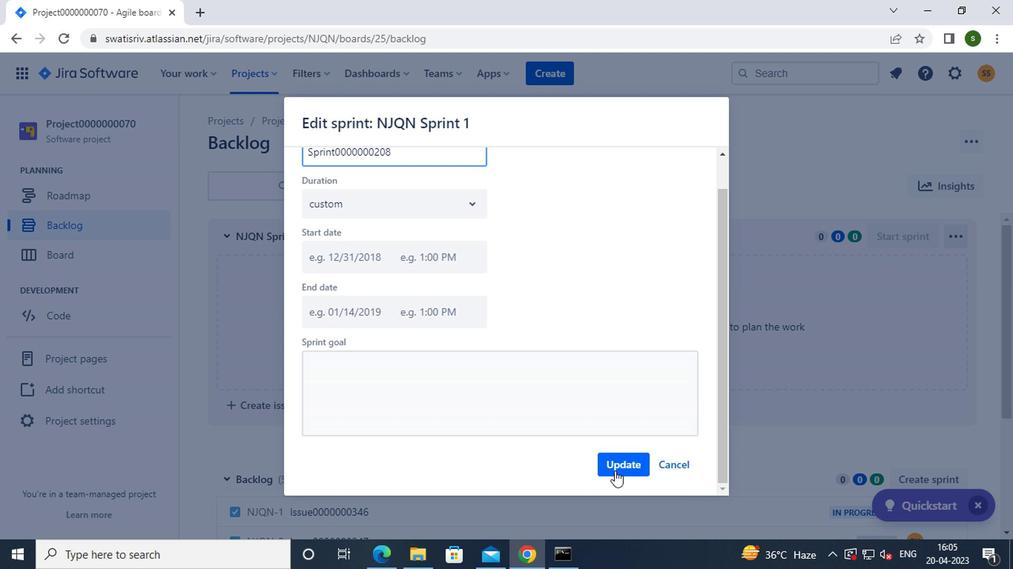
Action: Mouse pressed left at (616, 466)
Screenshot: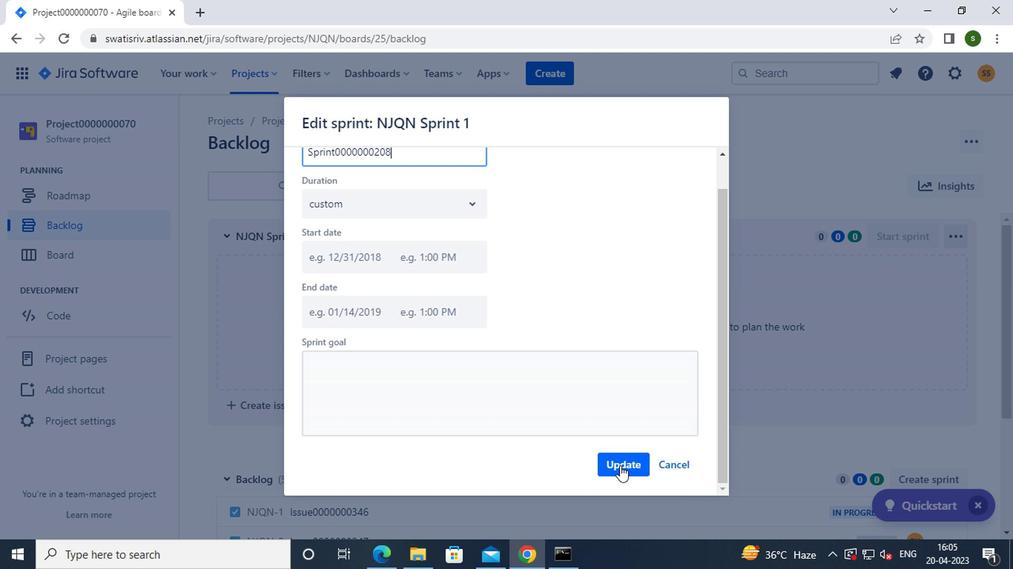 
Action: Mouse moved to (698, 406)
Screenshot: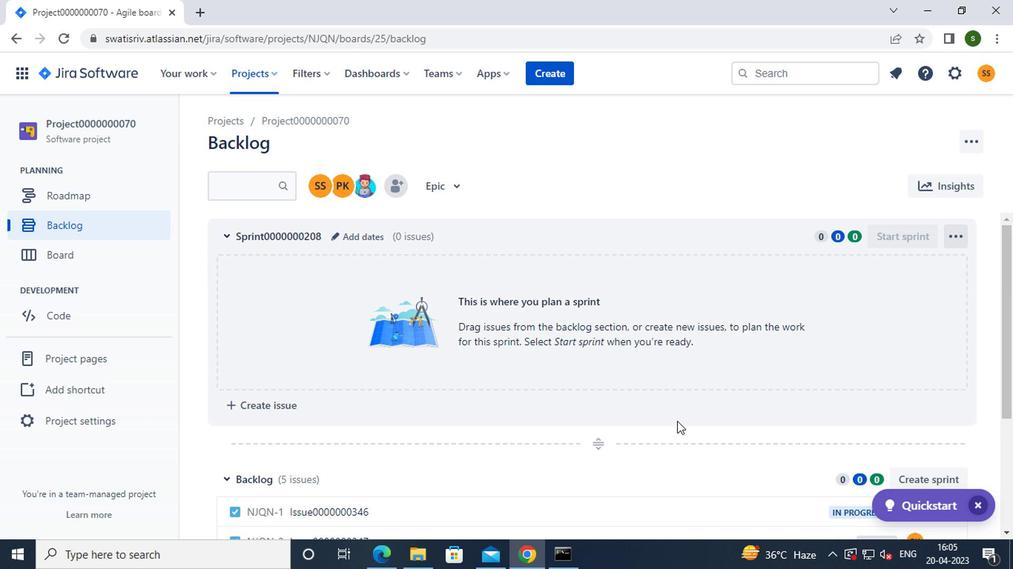 
Action: Mouse scrolled (698, 405) with delta (0, 0)
Screenshot: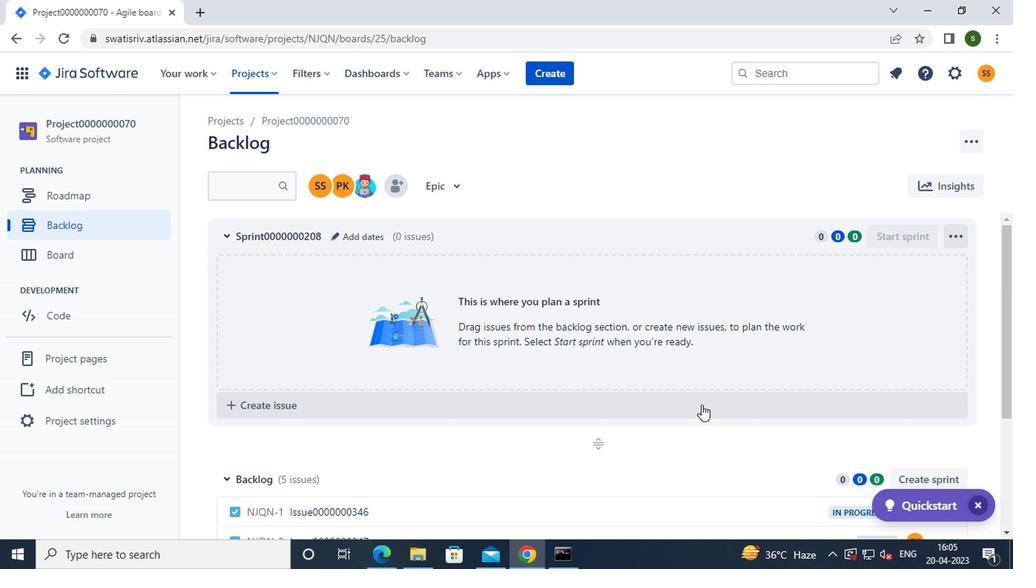 
Action: Mouse moved to (932, 410)
Screenshot: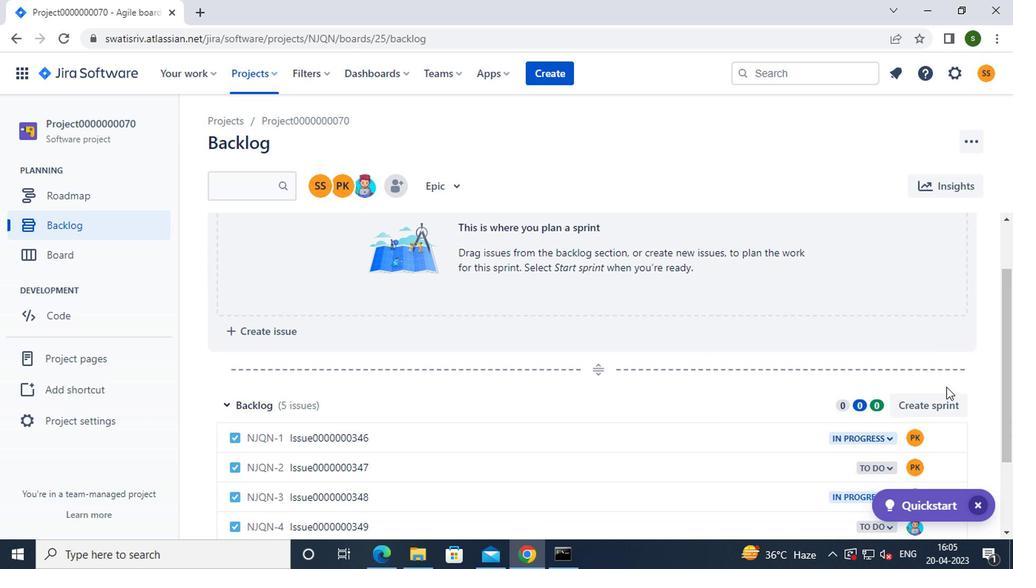 
Action: Mouse pressed left at (932, 410)
Screenshot: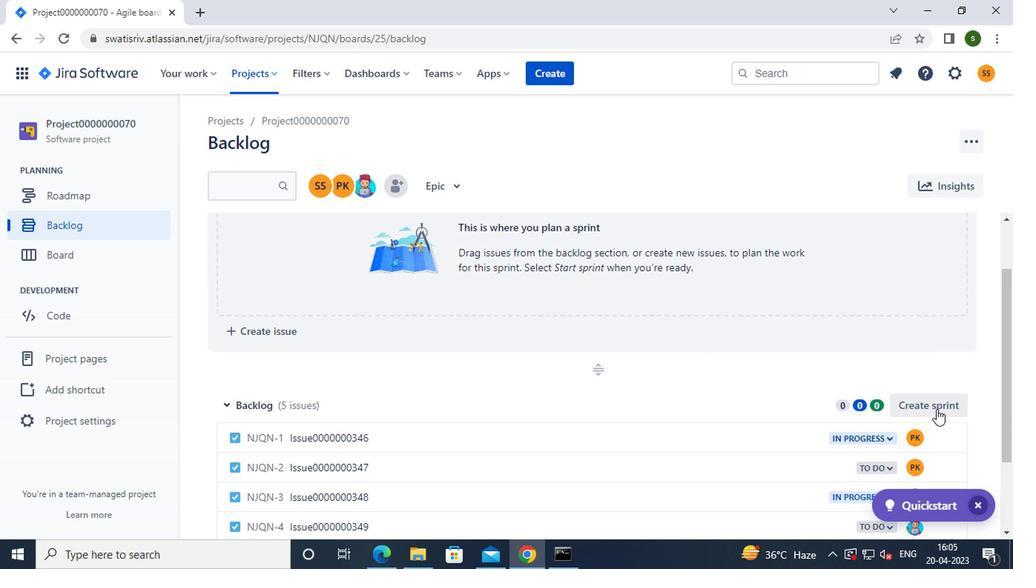 
Action: Mouse moved to (951, 406)
Screenshot: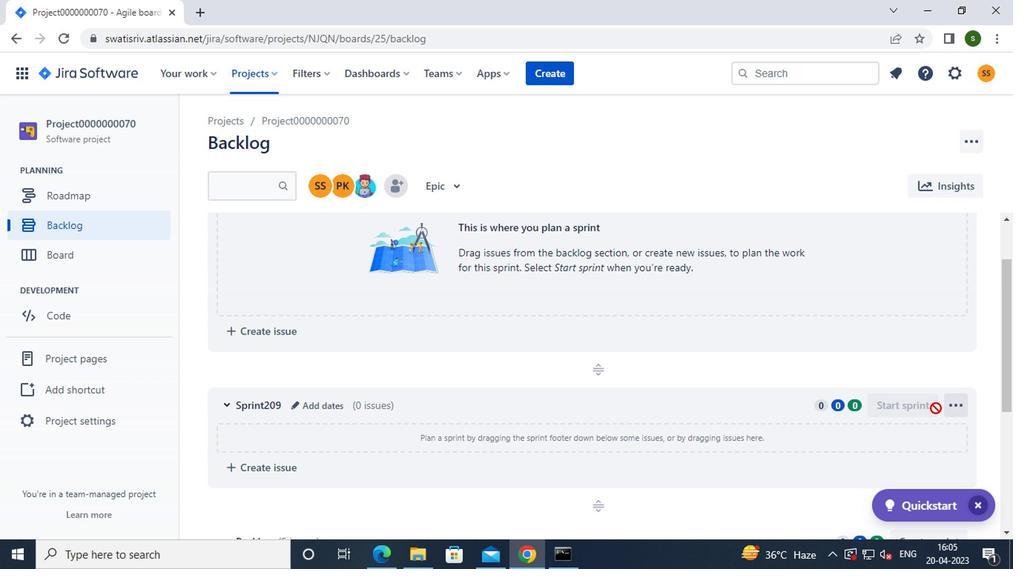 
Action: Mouse pressed left at (951, 406)
Screenshot: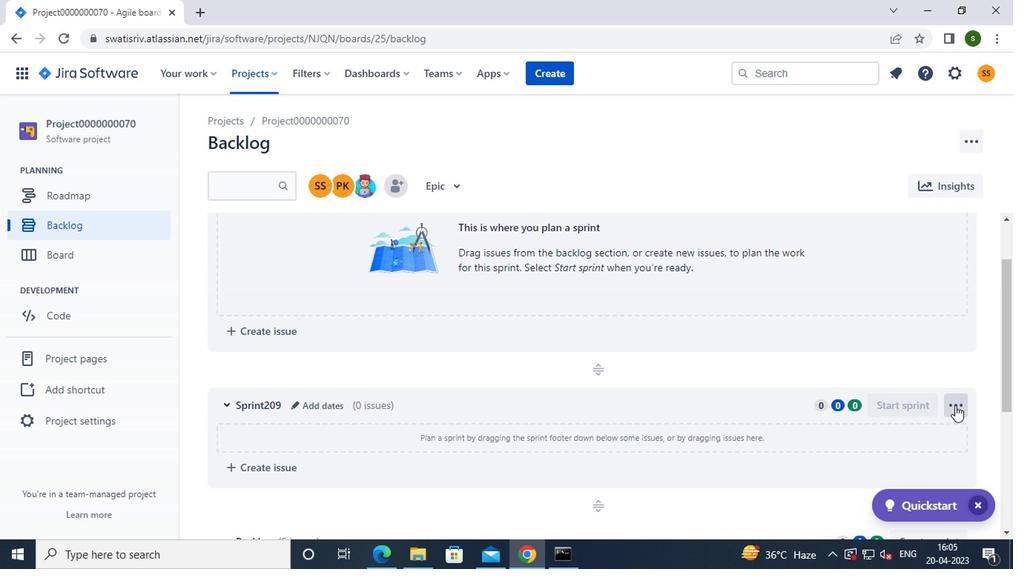 
Action: Mouse moved to (908, 463)
Screenshot: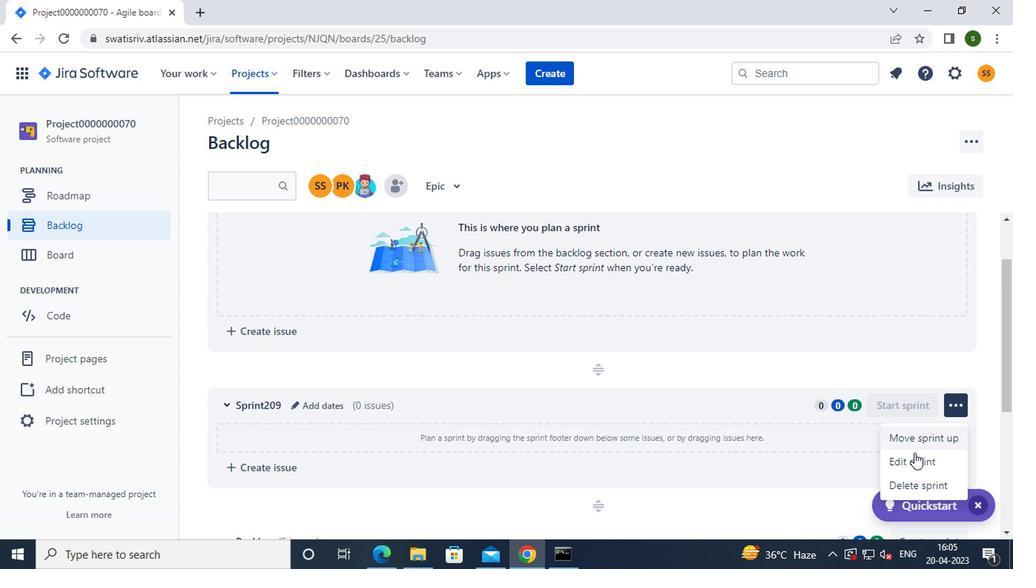
Action: Mouse pressed left at (908, 463)
Screenshot: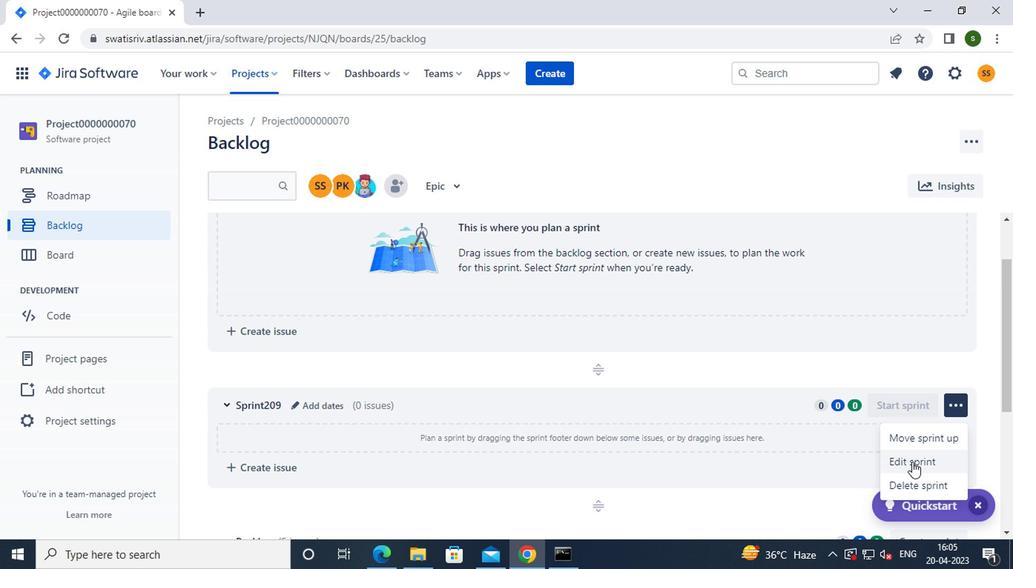 
Action: Mouse moved to (370, 190)
Screenshot: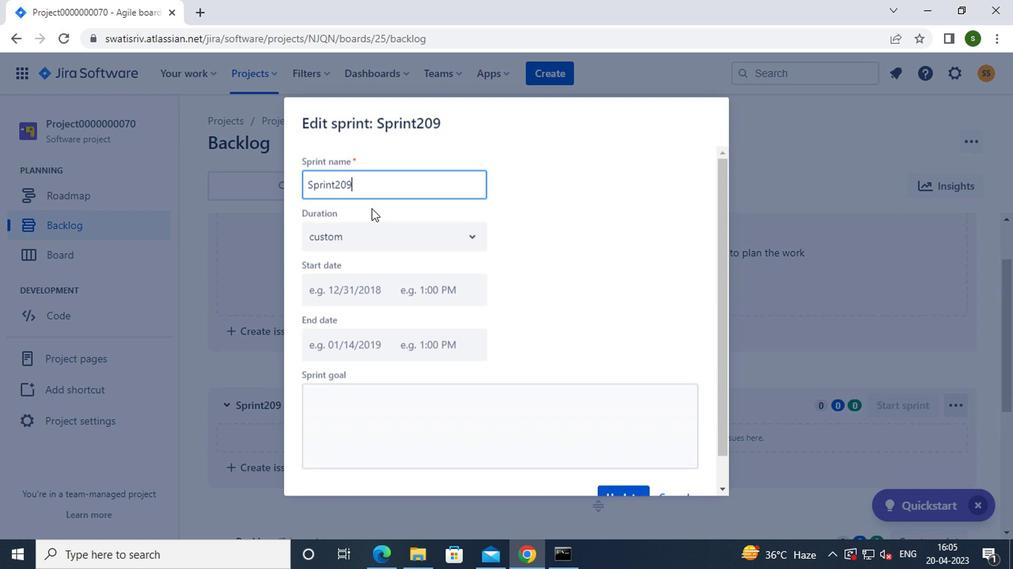 
Action: Key pressed <Key.backspace><Key.backspace><Key.backspace><Key.backspace><Key.backspace><Key.backspace><Key.backspace><Key.backspace><Key.backspace><Key.backspace><Key.backspace><Key.backspace><Key.backspace><Key.backspace><Key.caps_lock>s<Key.caps_lock>p
Screenshot: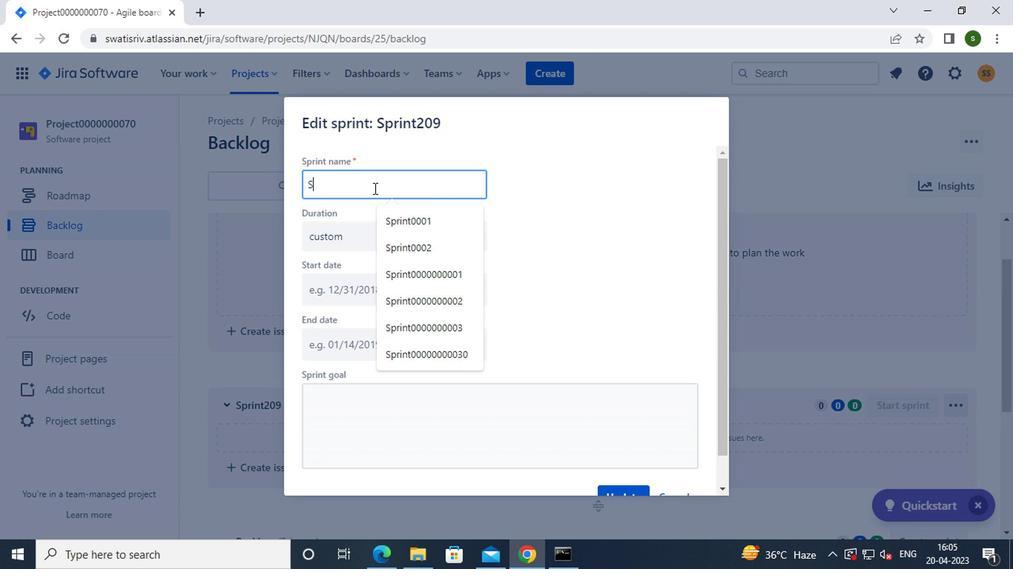 
Action: Mouse moved to (370, 190)
Screenshot: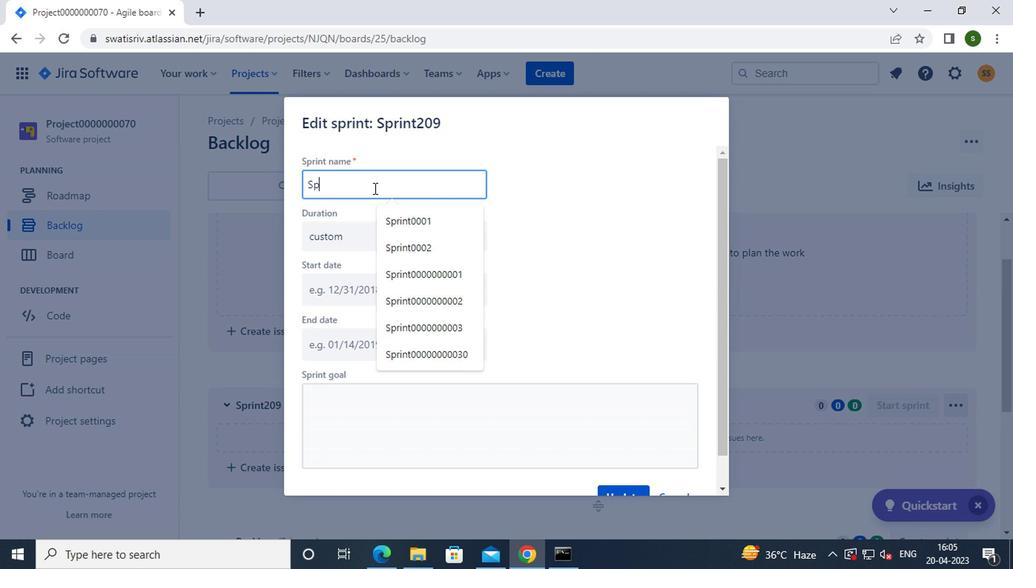 
Action: Key pressed rint0000000209
Screenshot: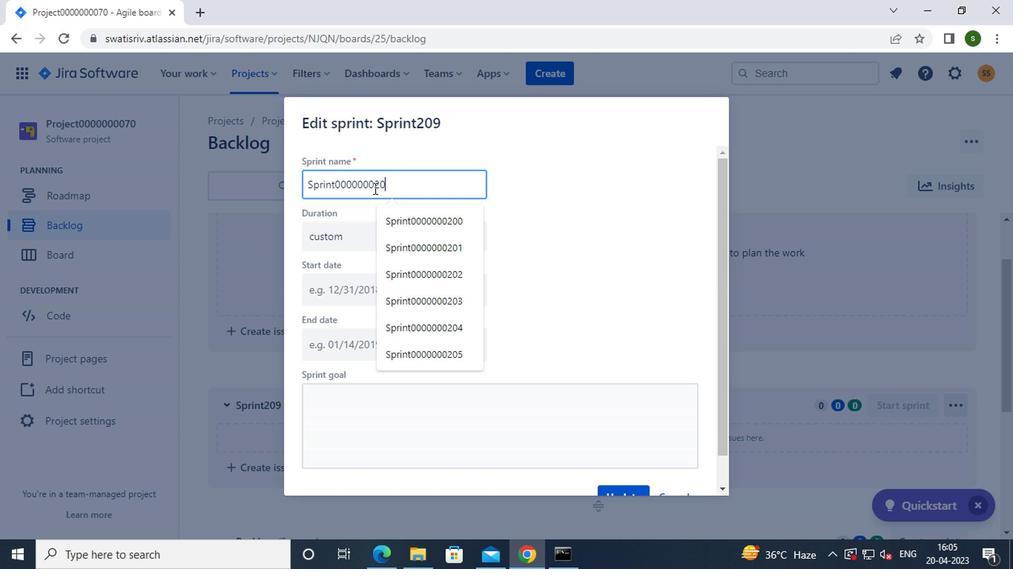 
Action: Mouse moved to (631, 258)
Screenshot: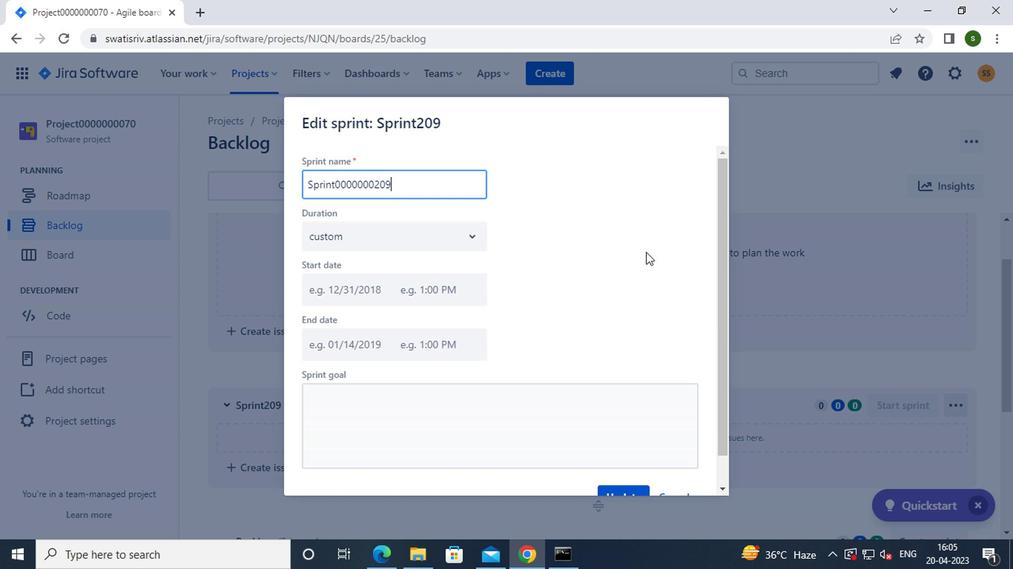 
Action: Mouse scrolled (631, 257) with delta (0, -1)
Screenshot: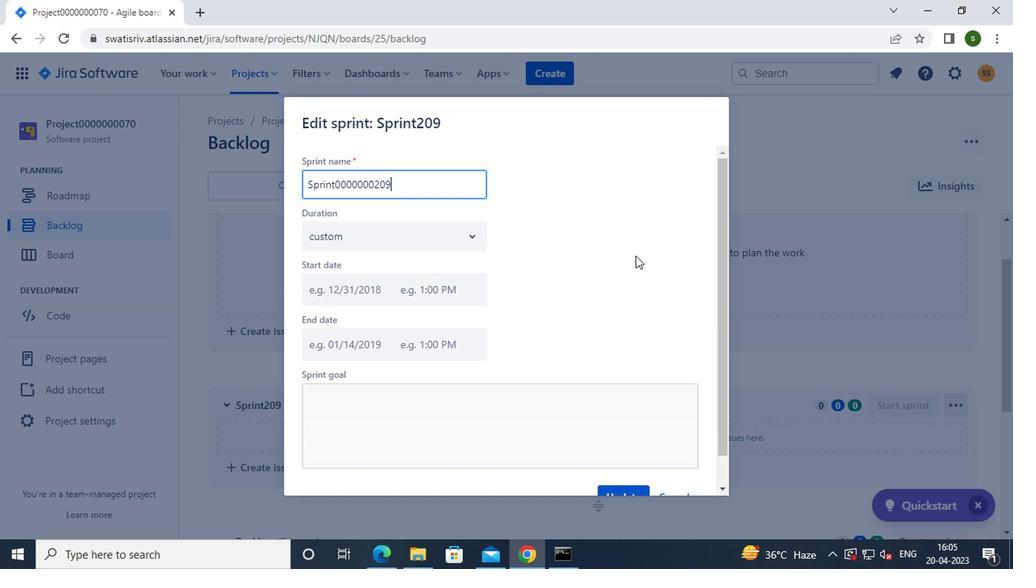 
Action: Mouse scrolled (631, 257) with delta (0, -1)
Screenshot: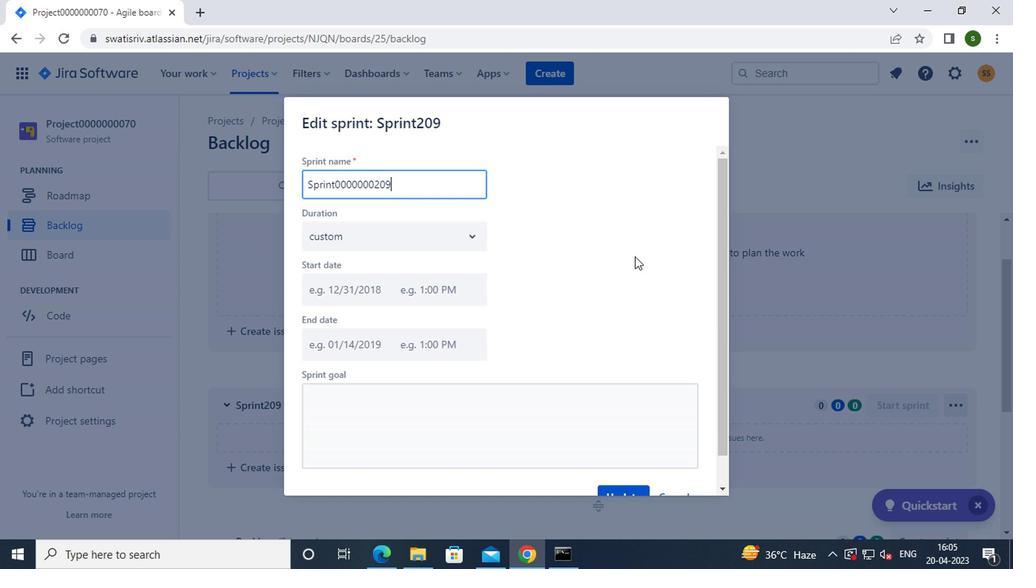 
Action: Mouse moved to (626, 461)
Screenshot: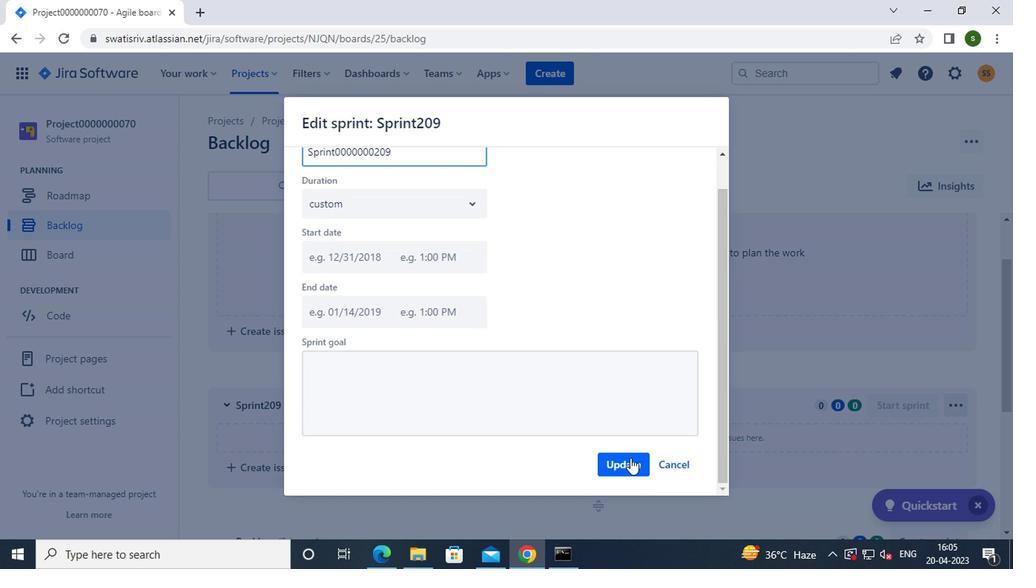
Action: Mouse pressed left at (626, 461)
Screenshot: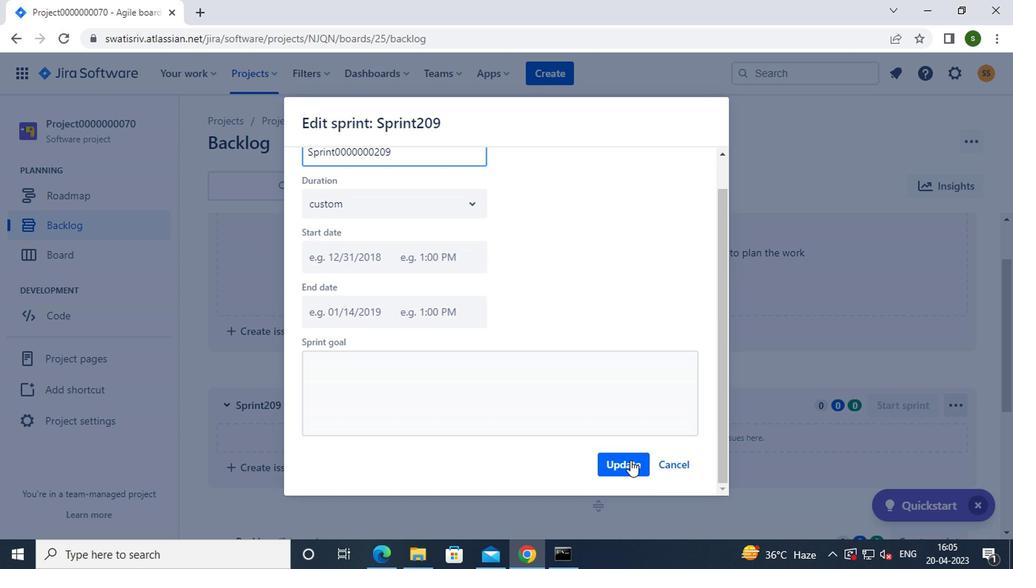 
Action: Mouse moved to (707, 408)
Screenshot: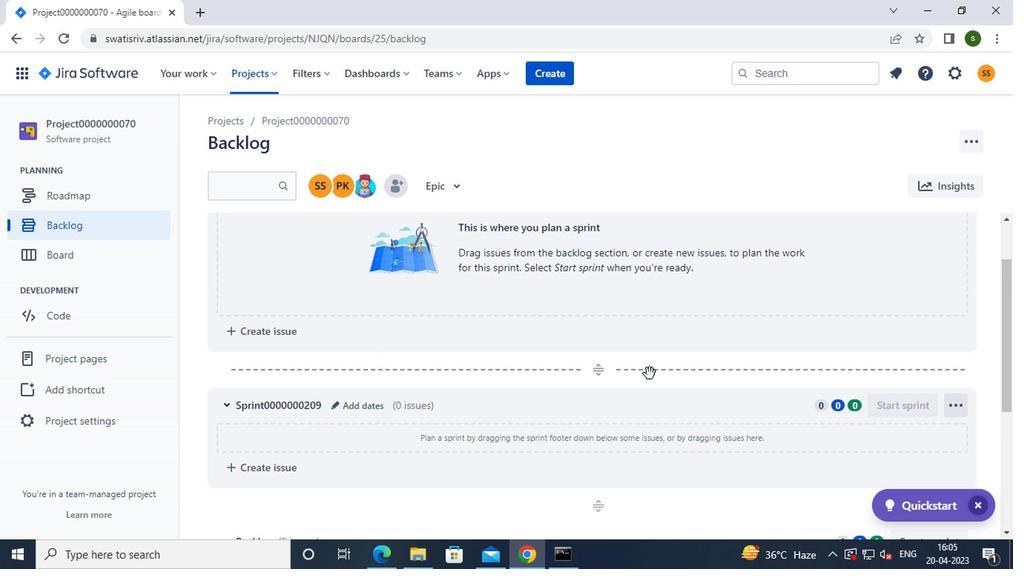 
Action: Key pressed <Key.f8>
Screenshot: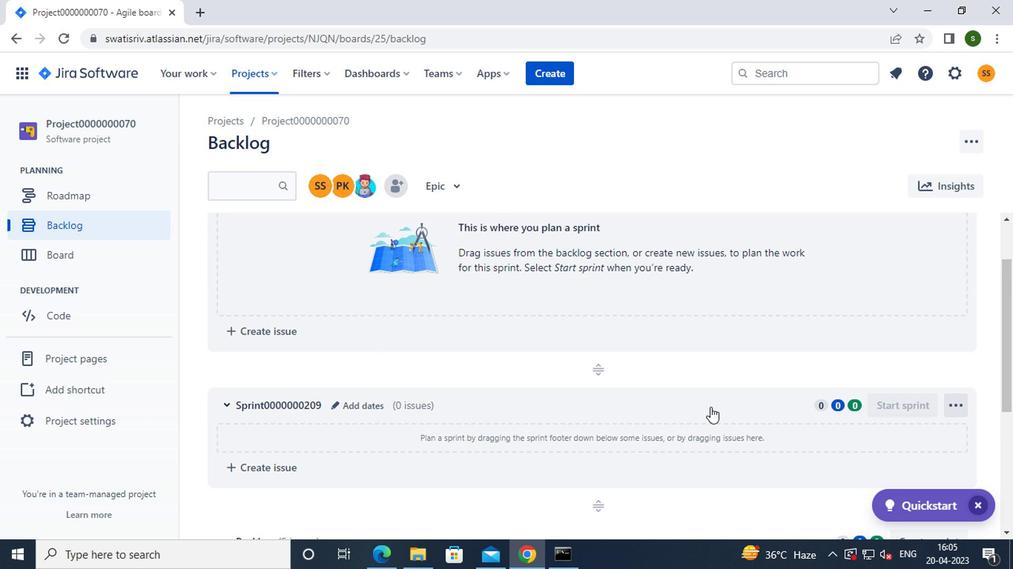 
